 Task: Look for space in Bāri, India from 7th July, 2023 to 15th July, 2023 for 6 adults in price range Rs.15000 to Rs.20000. Place can be entire place with 3 bedrooms having 3 beds and 3 bathrooms. Property type can be house, flat, guest house. Booking option can be shelf check-in. Required host language is English.
Action: Mouse moved to (442, 88)
Screenshot: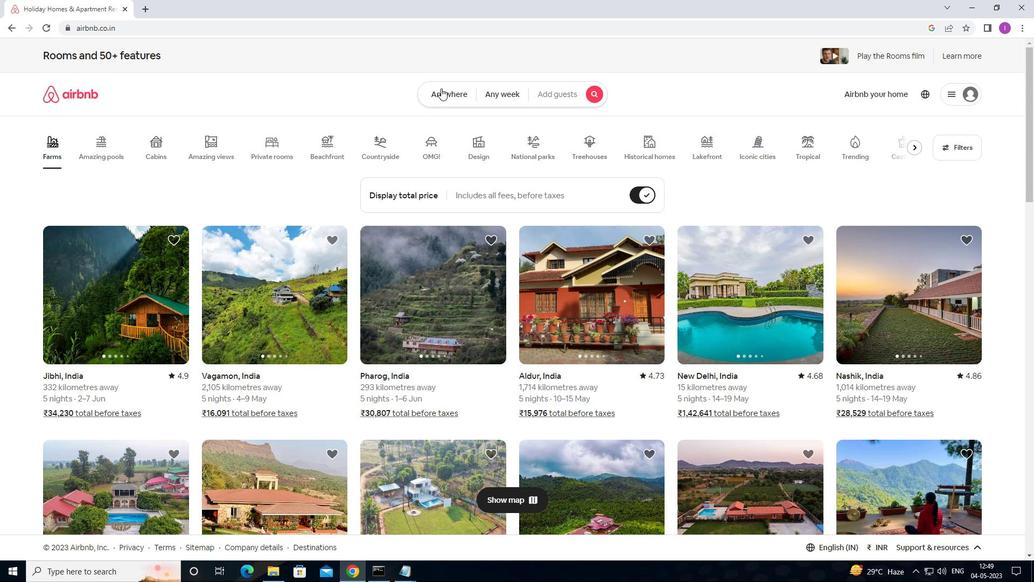 
Action: Mouse pressed left at (442, 88)
Screenshot: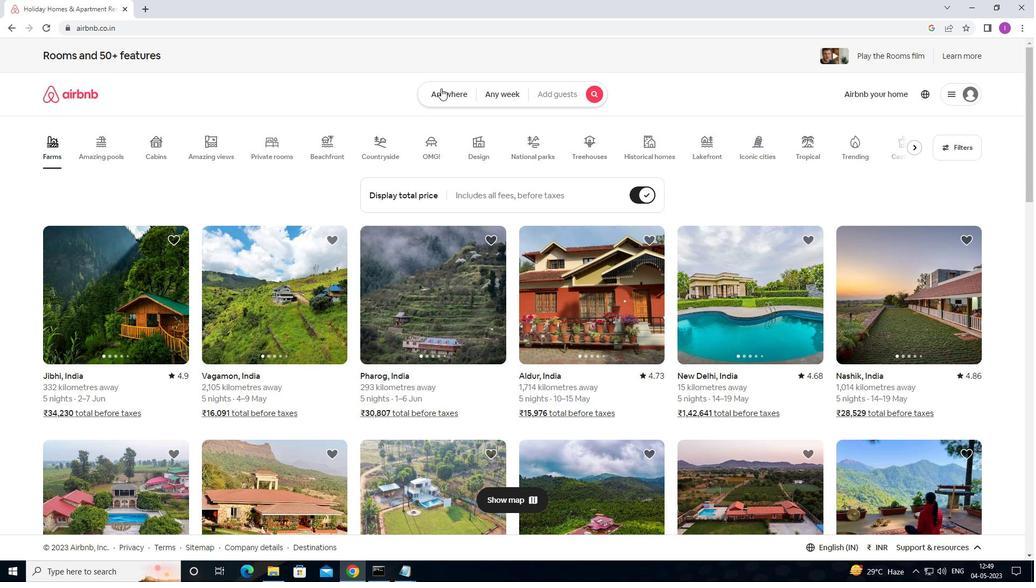 
Action: Mouse moved to (385, 137)
Screenshot: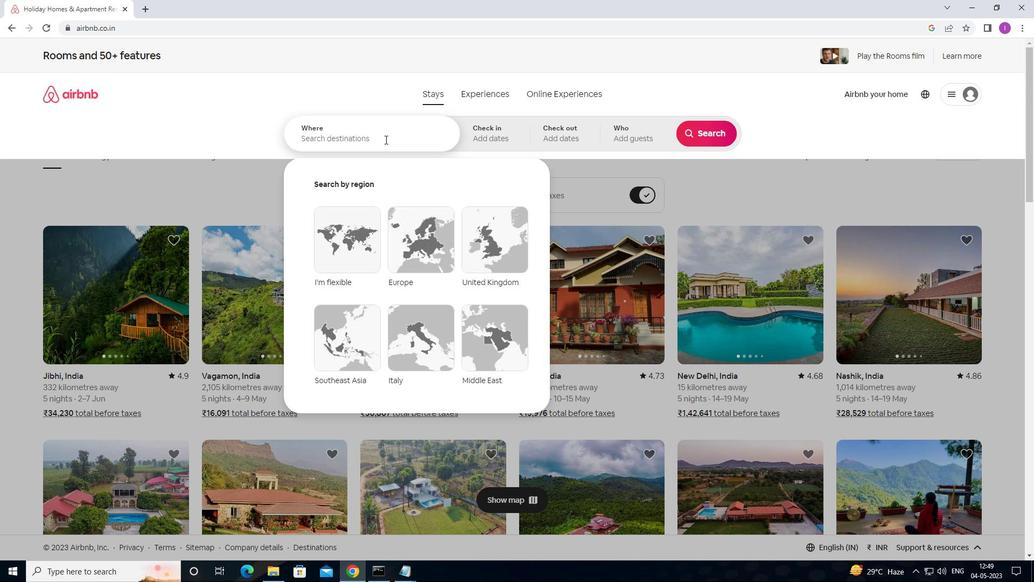 
Action: Mouse pressed left at (385, 137)
Screenshot: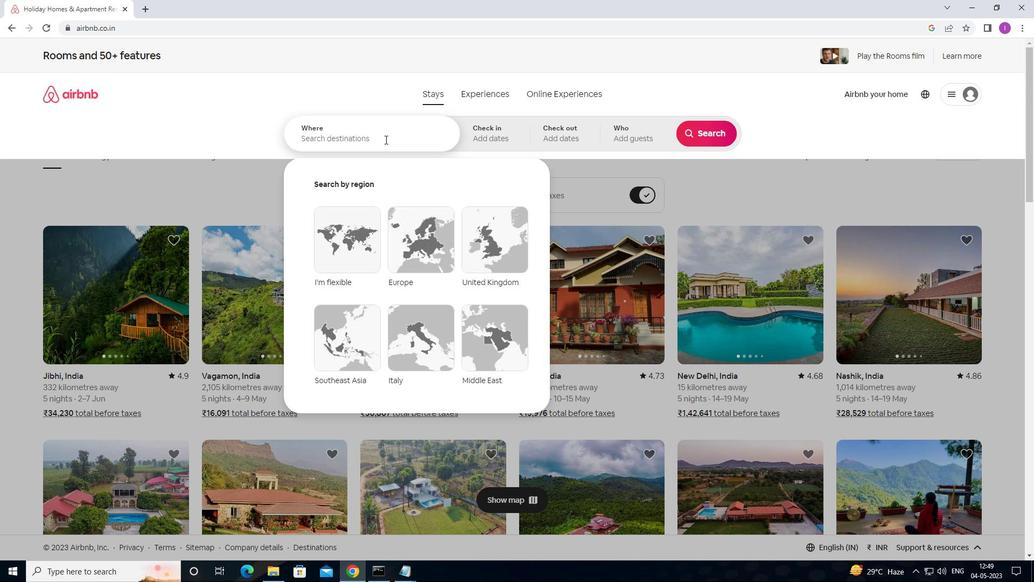 
Action: Mouse moved to (387, 137)
Screenshot: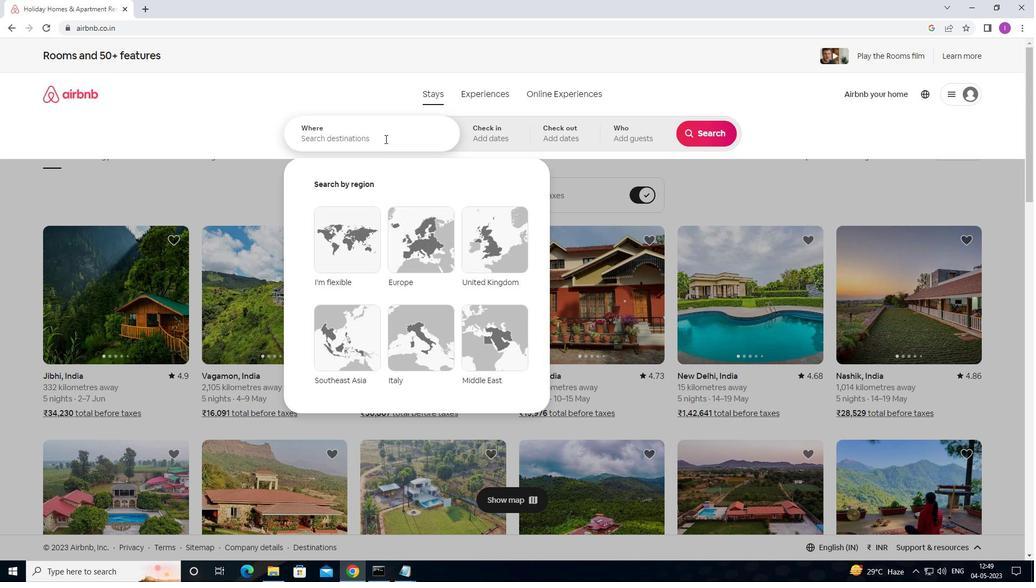 
Action: Key pressed <Key.shift>
Screenshot: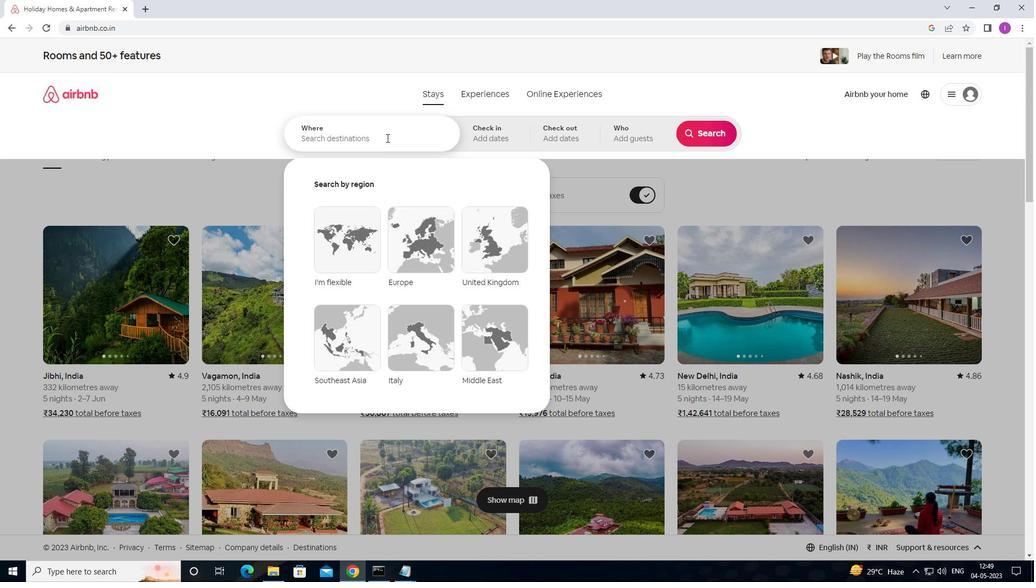 
Action: Mouse moved to (387, 137)
Screenshot: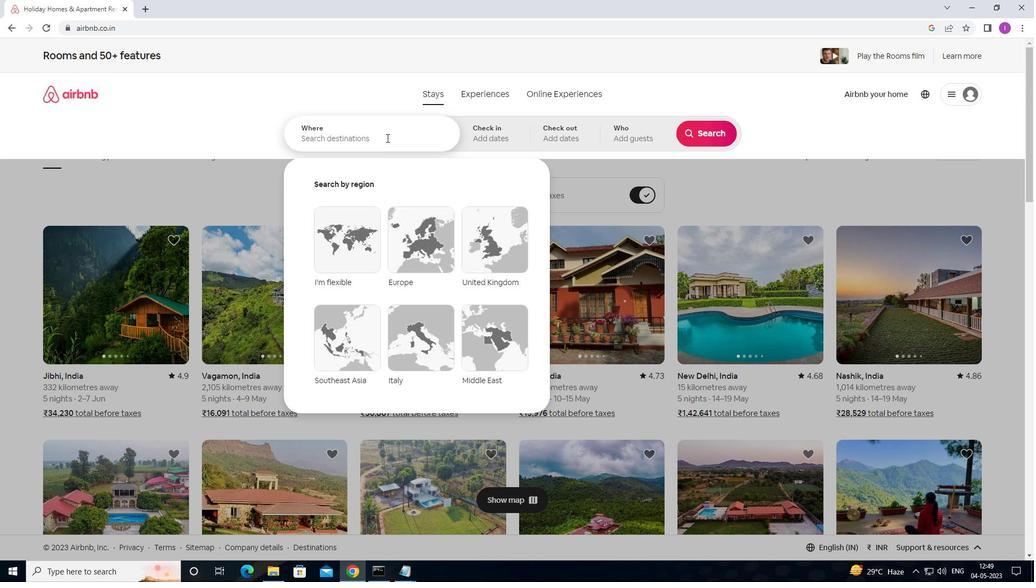 
Action: Key pressed BARI,<Key.shift>INDIA
Screenshot: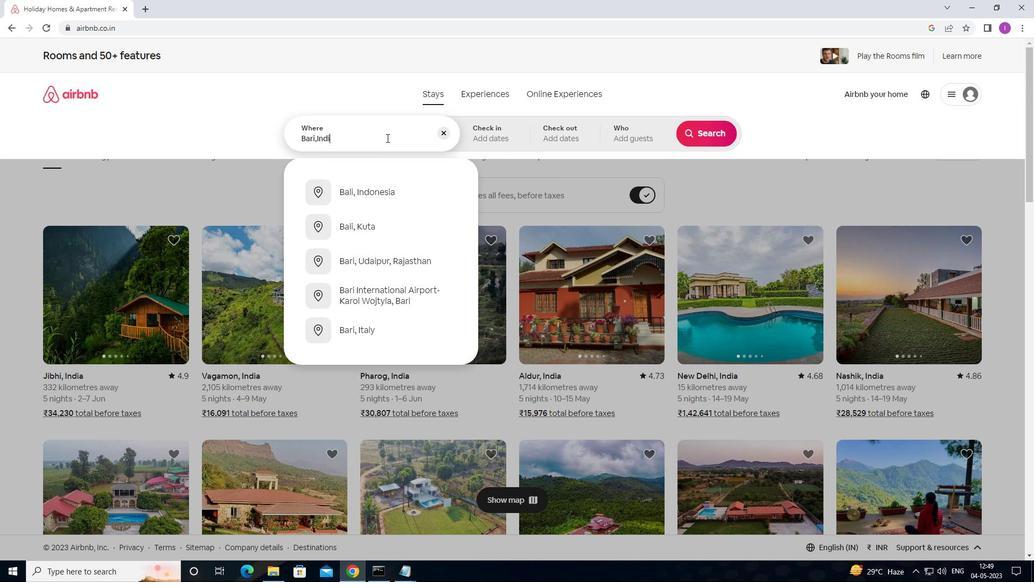 
Action: Mouse moved to (480, 128)
Screenshot: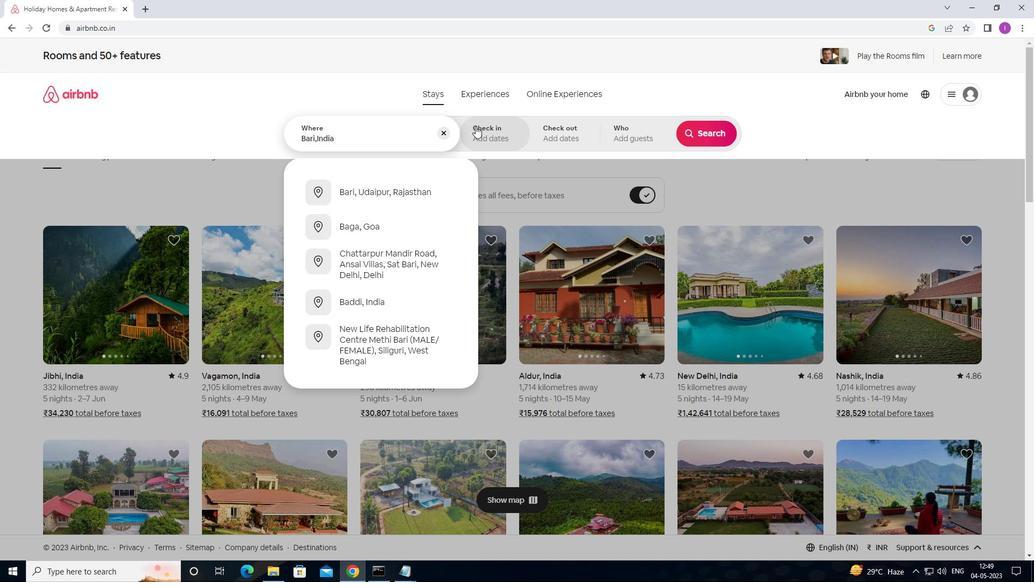 
Action: Mouse pressed left at (480, 128)
Screenshot: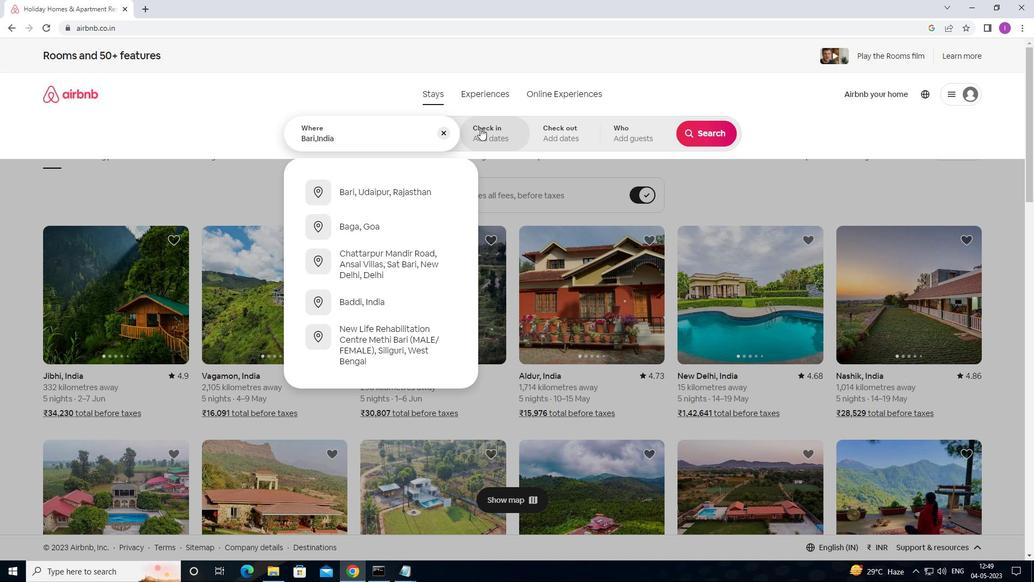 
Action: Mouse moved to (701, 217)
Screenshot: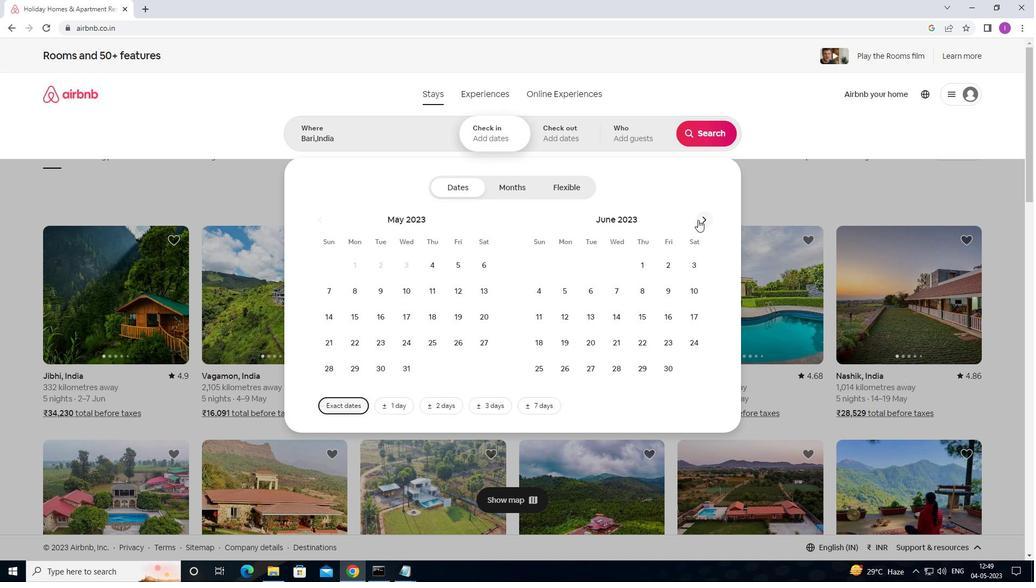 
Action: Mouse pressed left at (701, 217)
Screenshot: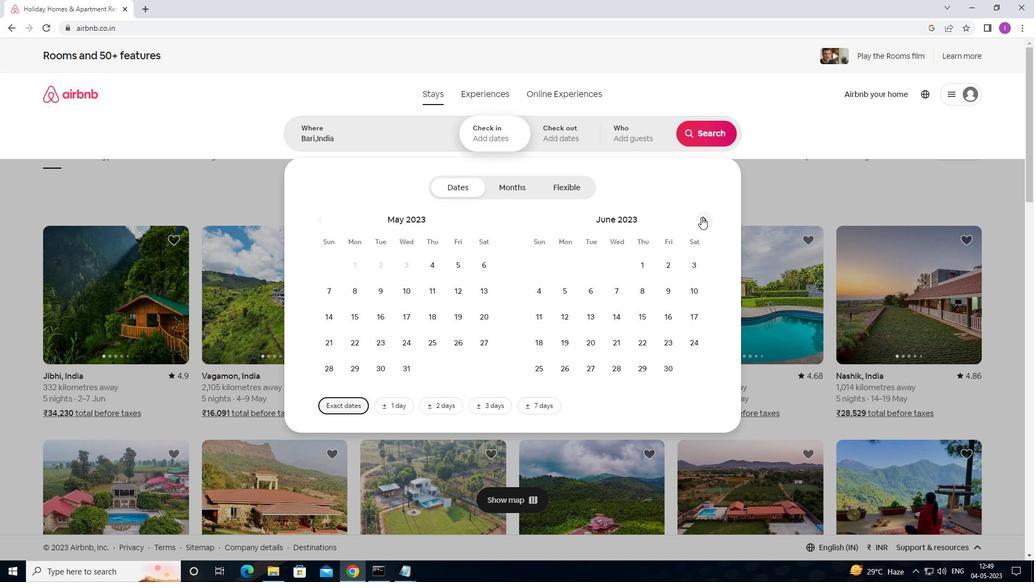 
Action: Mouse moved to (544, 288)
Screenshot: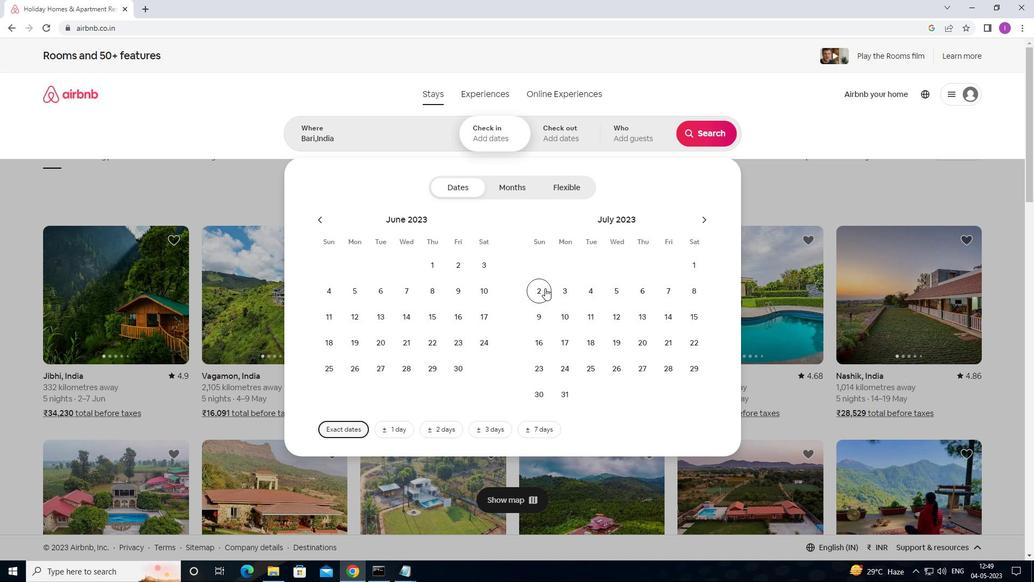 
Action: Mouse pressed left at (544, 288)
Screenshot: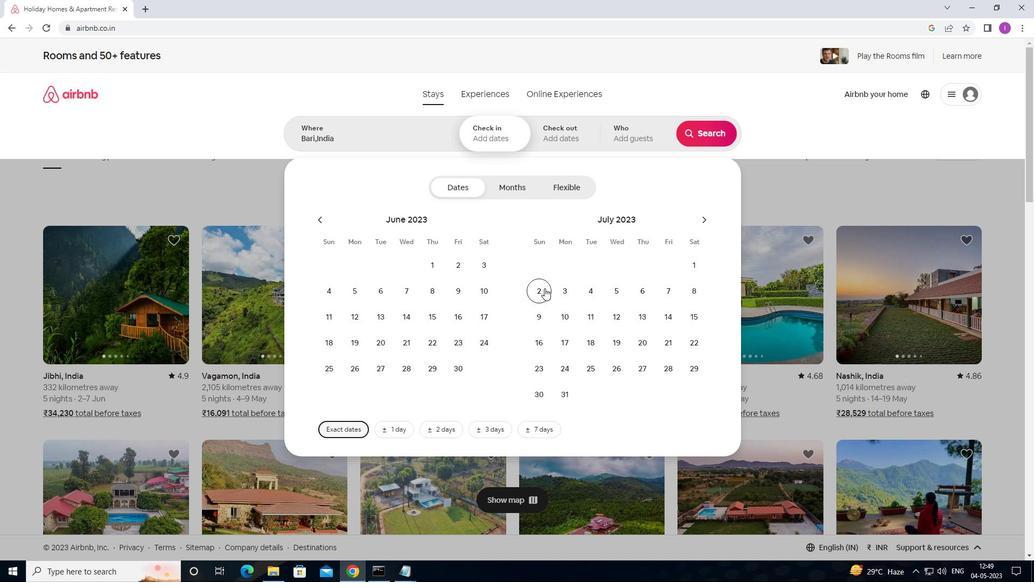 
Action: Mouse moved to (685, 316)
Screenshot: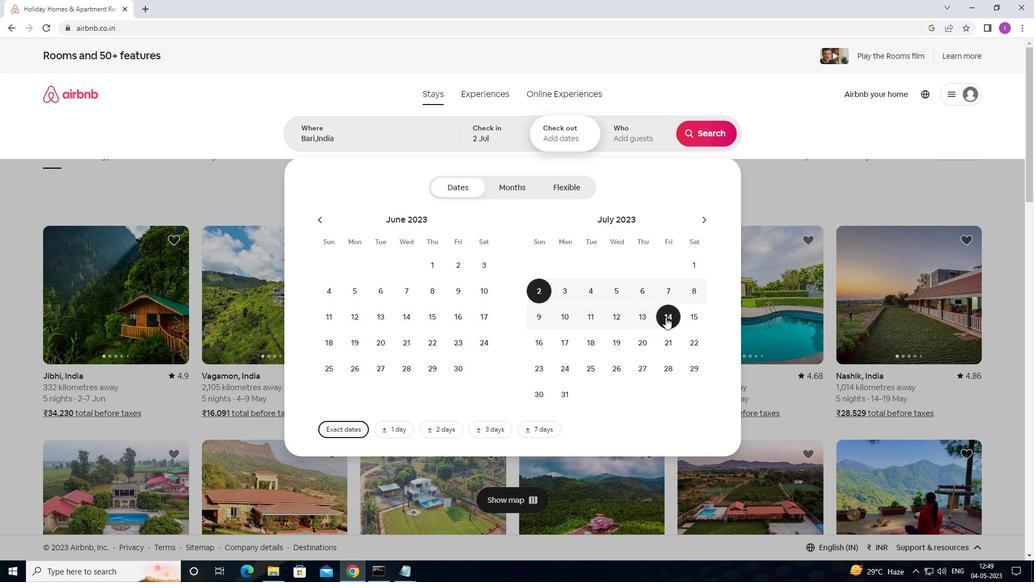 
Action: Mouse pressed left at (685, 316)
Screenshot: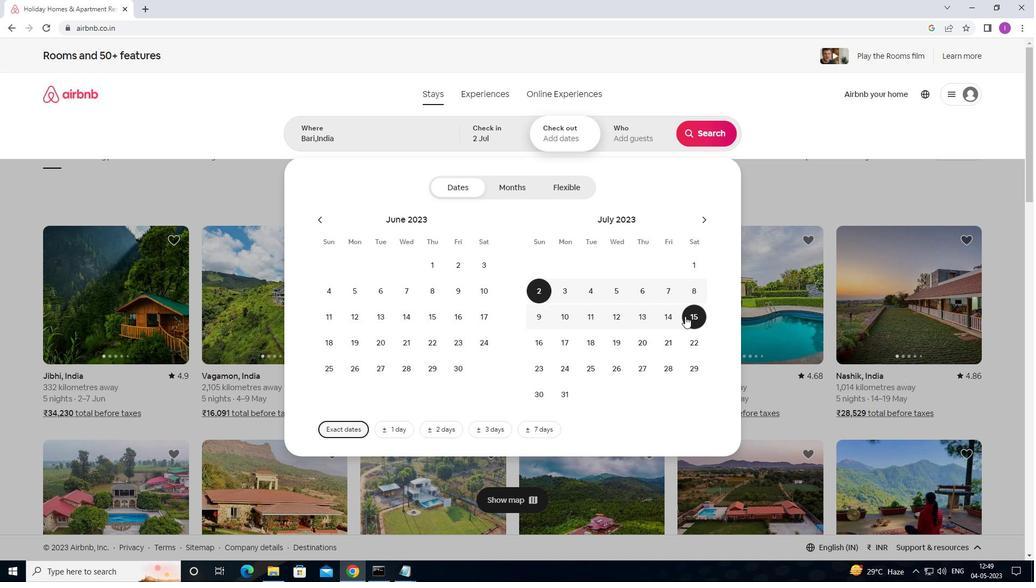 
Action: Mouse moved to (655, 142)
Screenshot: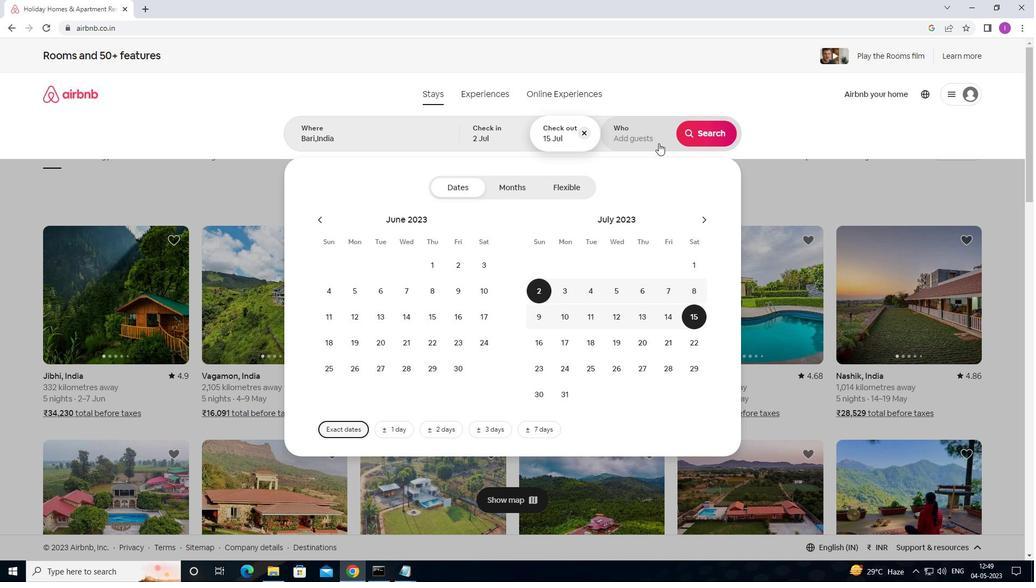 
Action: Mouse pressed left at (655, 142)
Screenshot: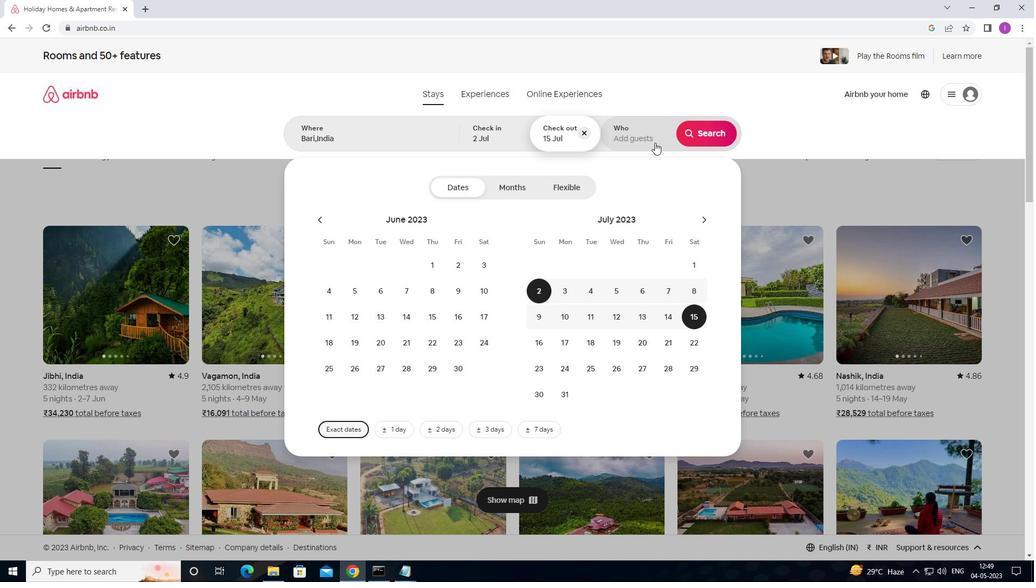 
Action: Mouse moved to (708, 193)
Screenshot: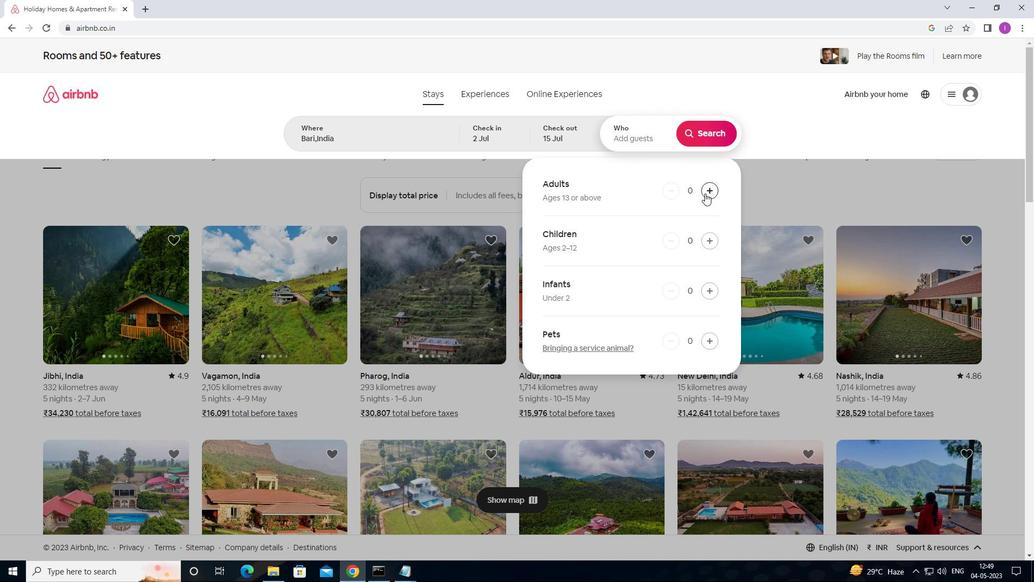 
Action: Mouse pressed left at (708, 193)
Screenshot: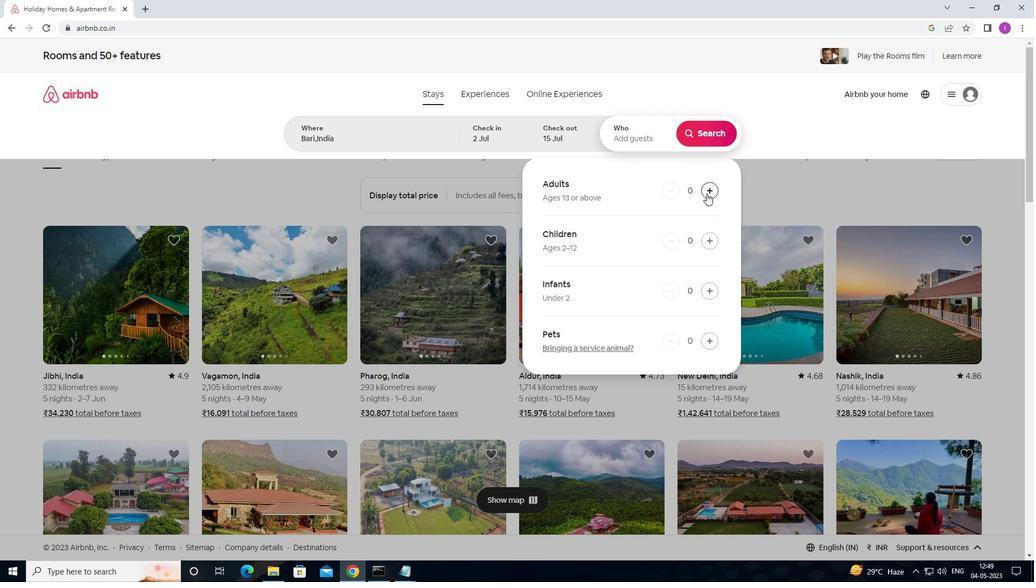 
Action: Mouse pressed left at (708, 193)
Screenshot: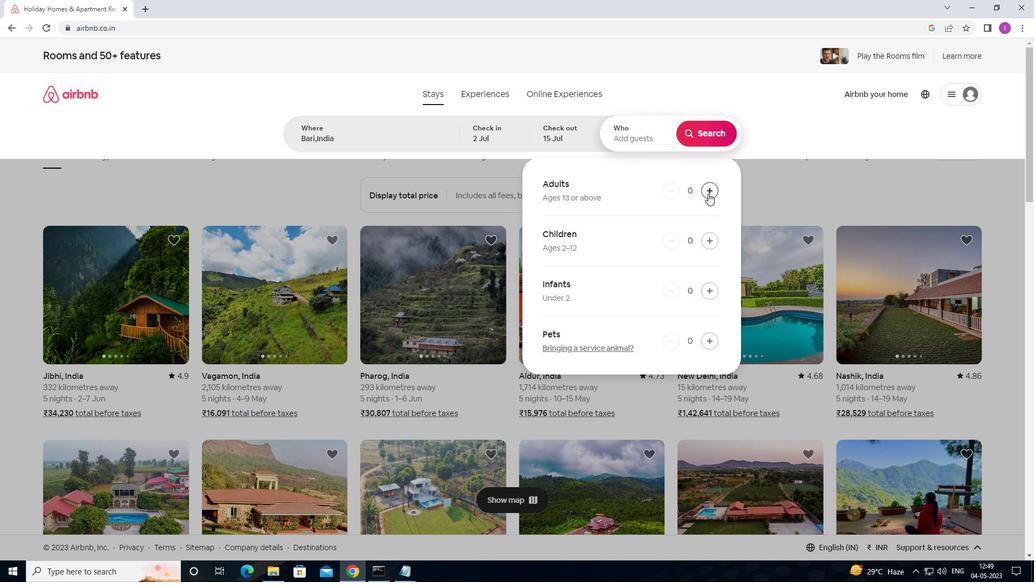 
Action: Mouse pressed left at (708, 193)
Screenshot: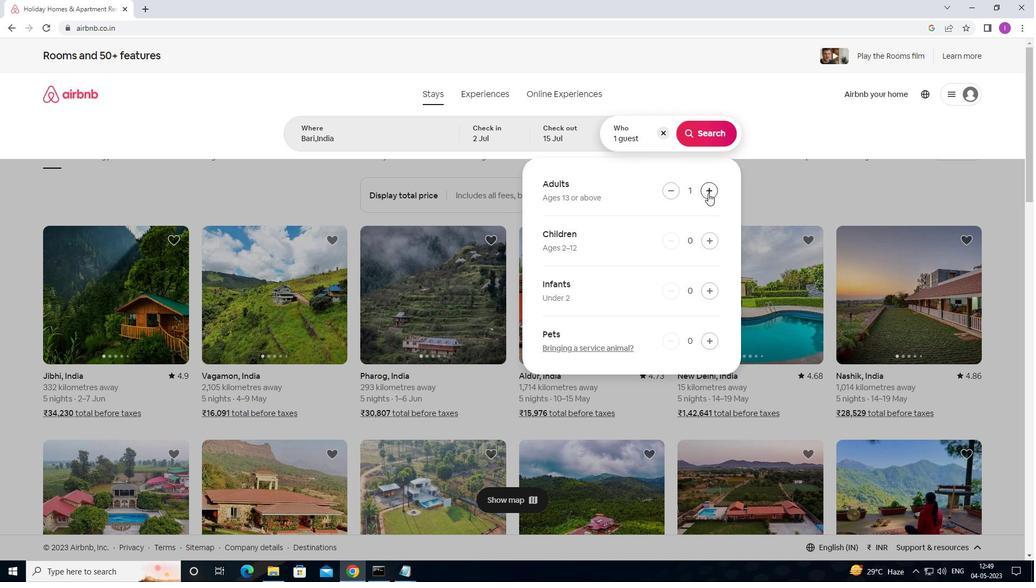 
Action: Mouse moved to (709, 193)
Screenshot: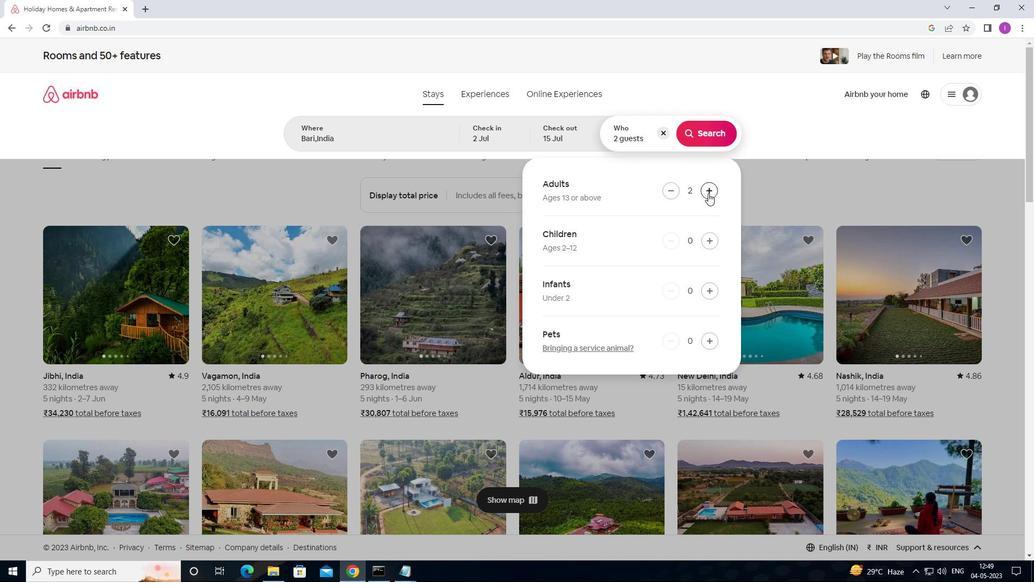 
Action: Mouse pressed left at (709, 193)
Screenshot: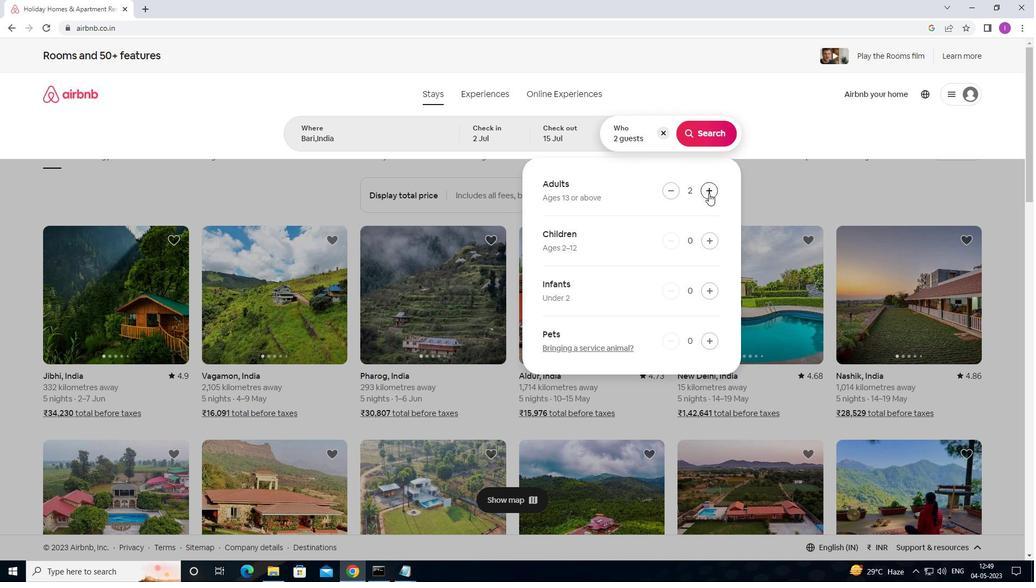 
Action: Mouse moved to (710, 192)
Screenshot: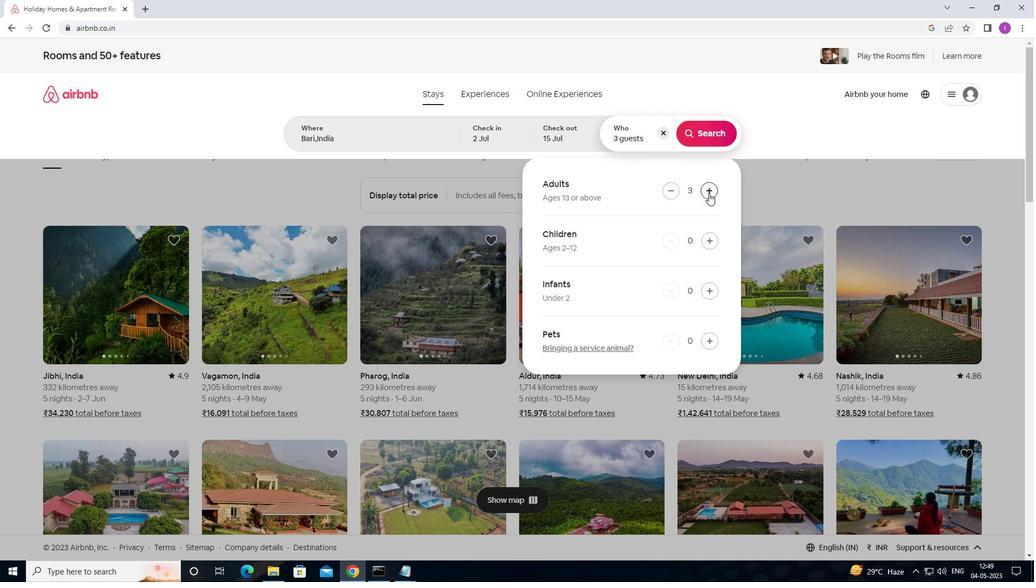 
Action: Mouse pressed left at (710, 192)
Screenshot: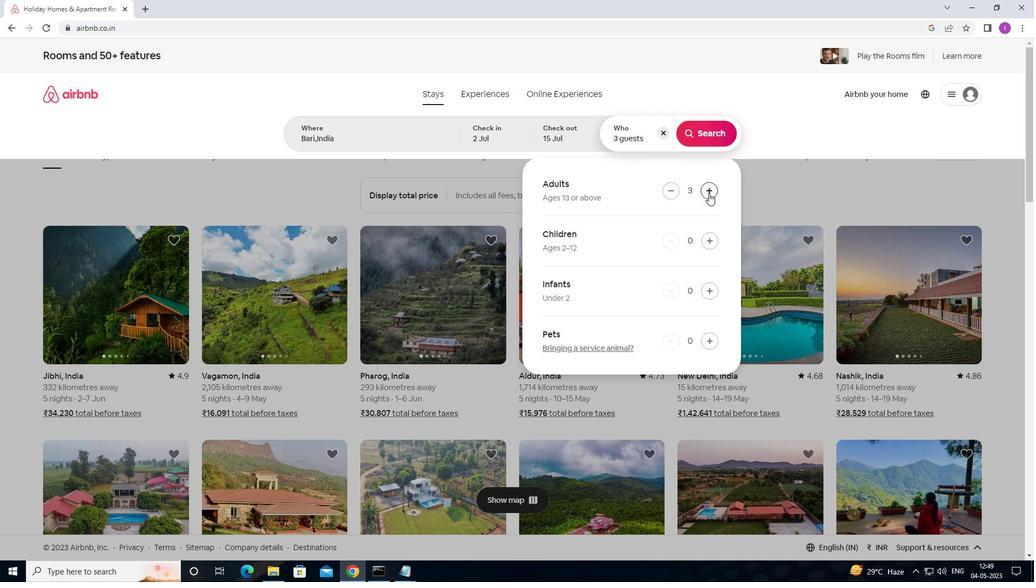 
Action: Mouse moved to (711, 191)
Screenshot: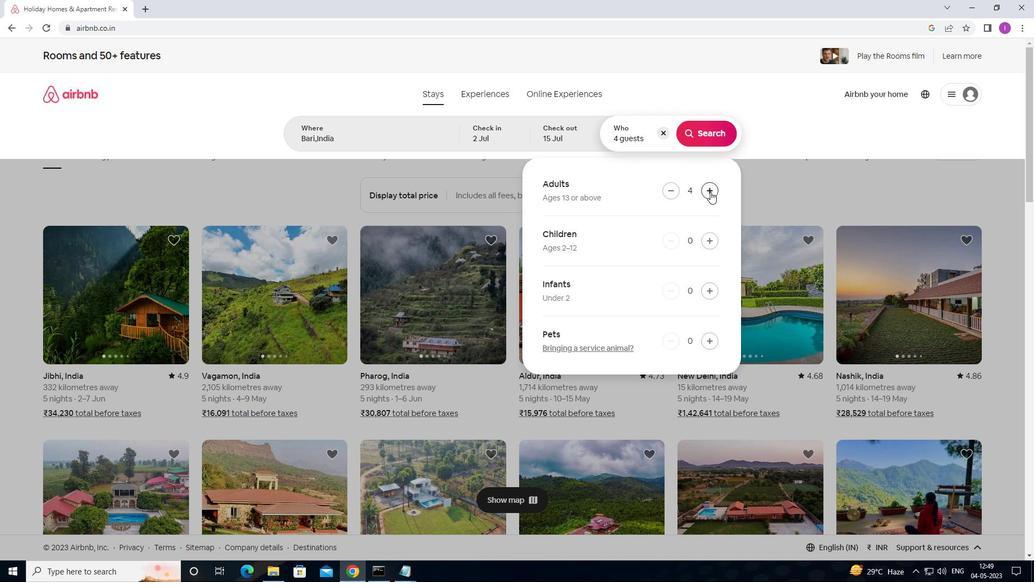 
Action: Mouse pressed left at (711, 191)
Screenshot: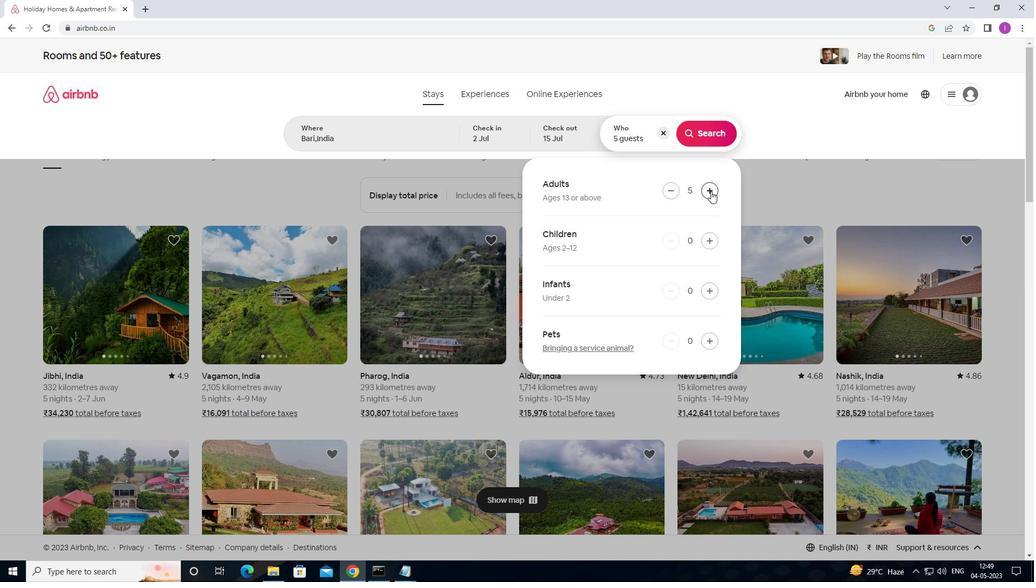 
Action: Mouse moved to (716, 142)
Screenshot: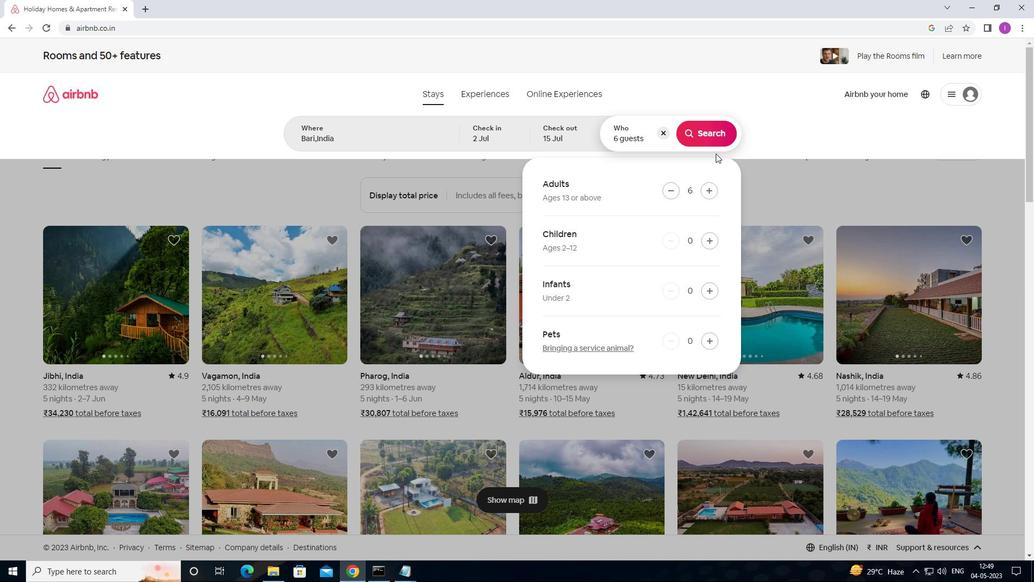 
Action: Mouse pressed left at (716, 142)
Screenshot: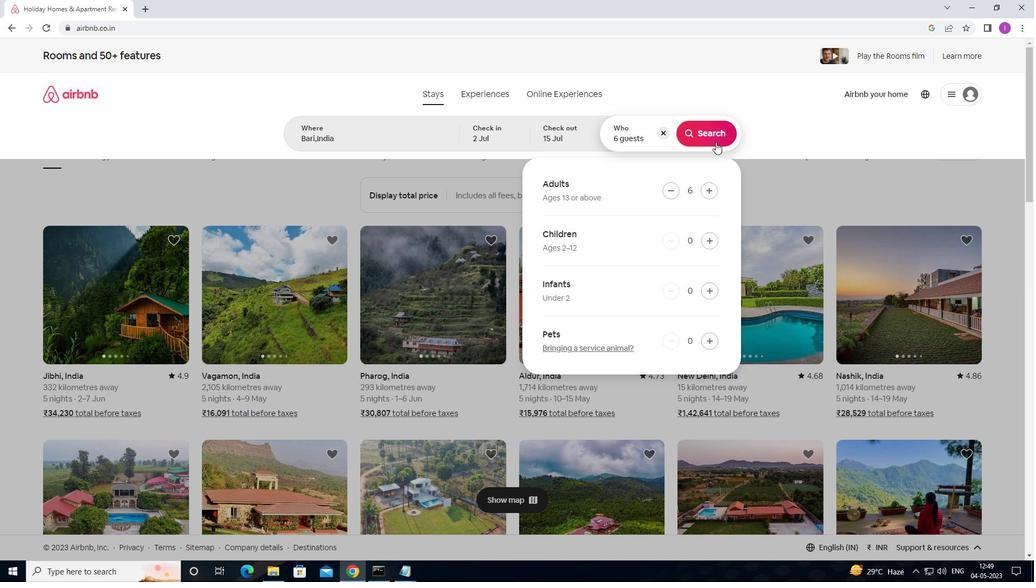
Action: Mouse moved to (980, 100)
Screenshot: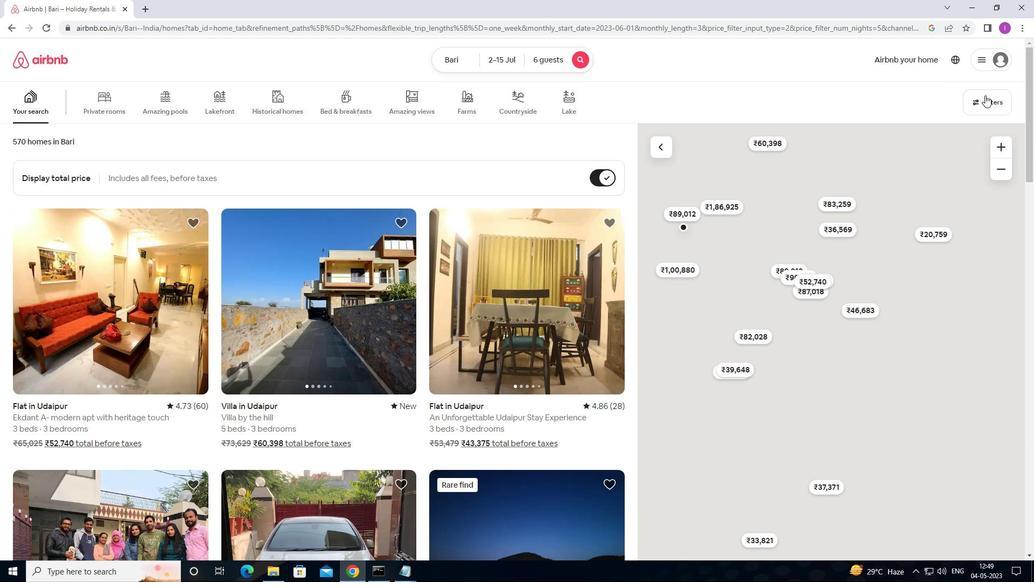 
Action: Mouse pressed left at (980, 100)
Screenshot: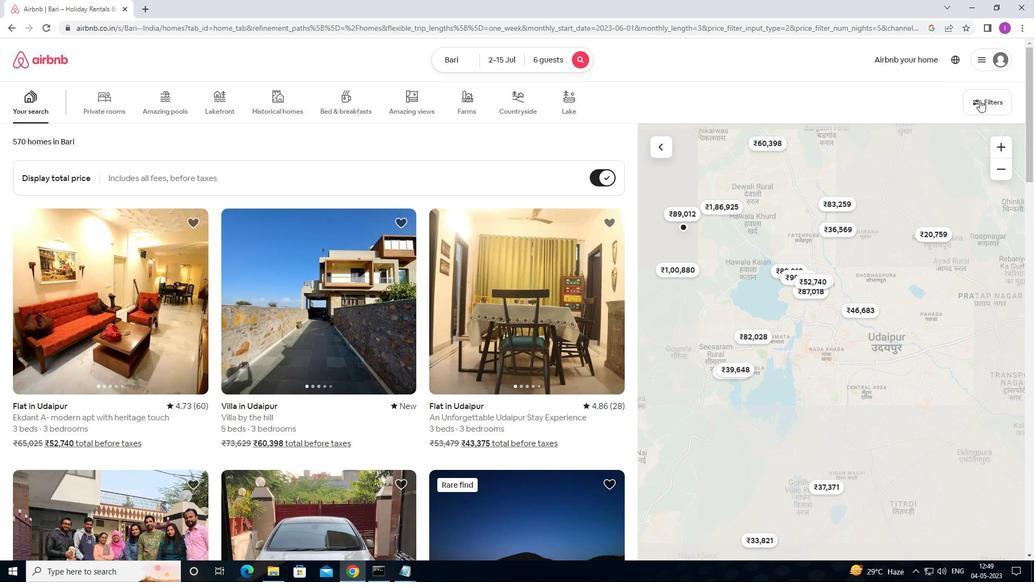 
Action: Mouse moved to (391, 235)
Screenshot: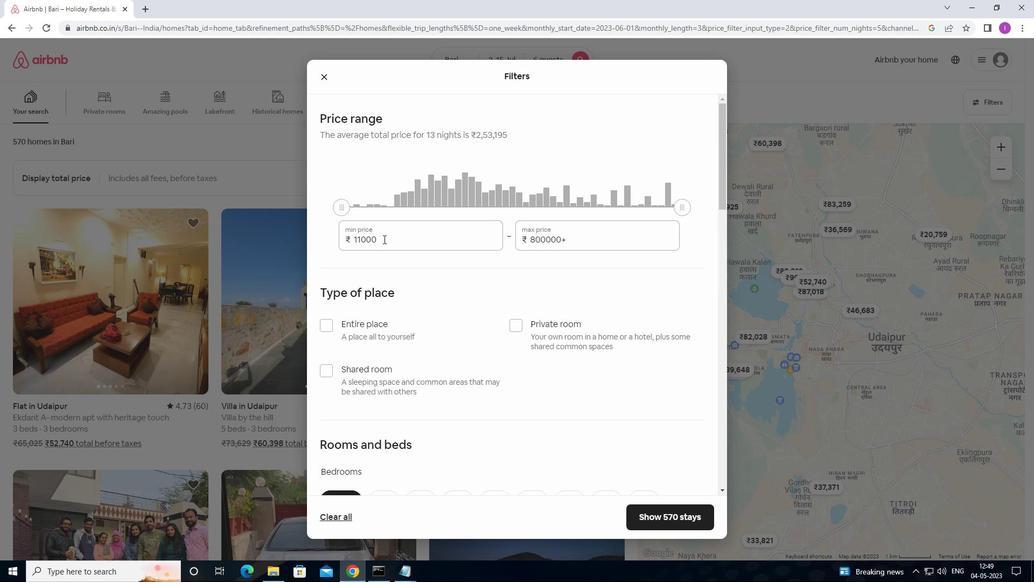 
Action: Mouse pressed left at (391, 235)
Screenshot: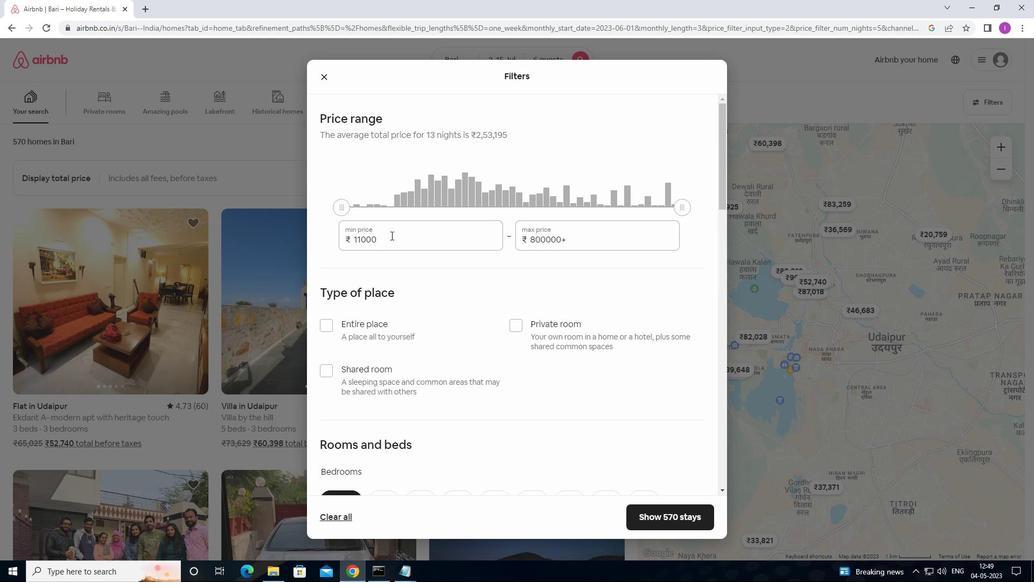 
Action: Mouse moved to (333, 238)
Screenshot: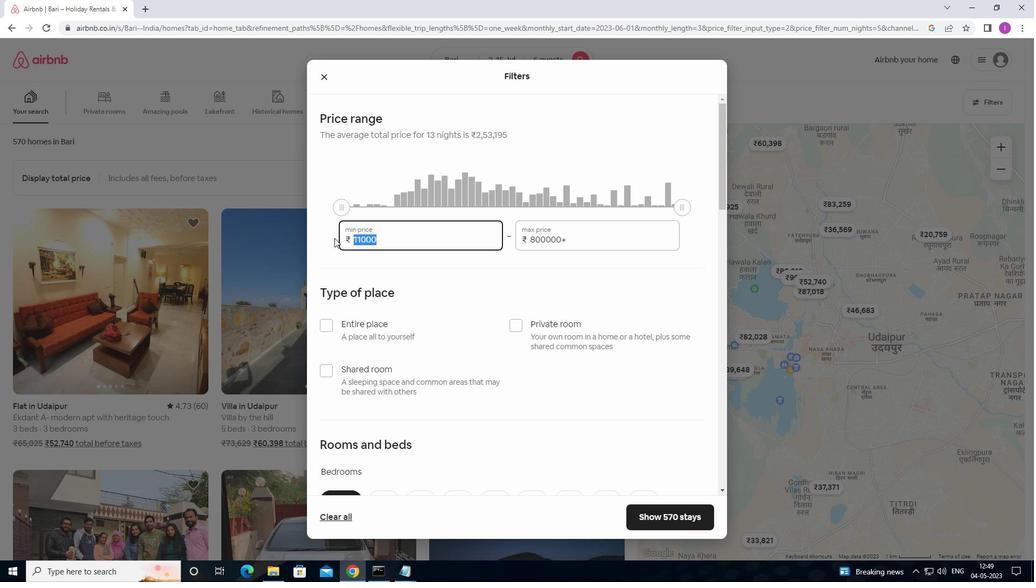 
Action: Key pressed 1
Screenshot: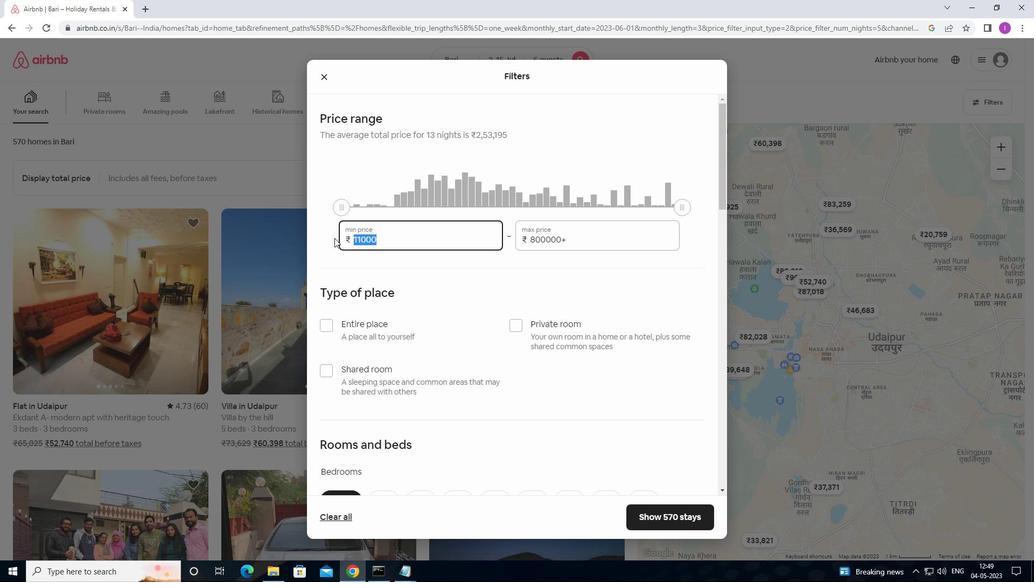 
Action: Mouse moved to (325, 246)
Screenshot: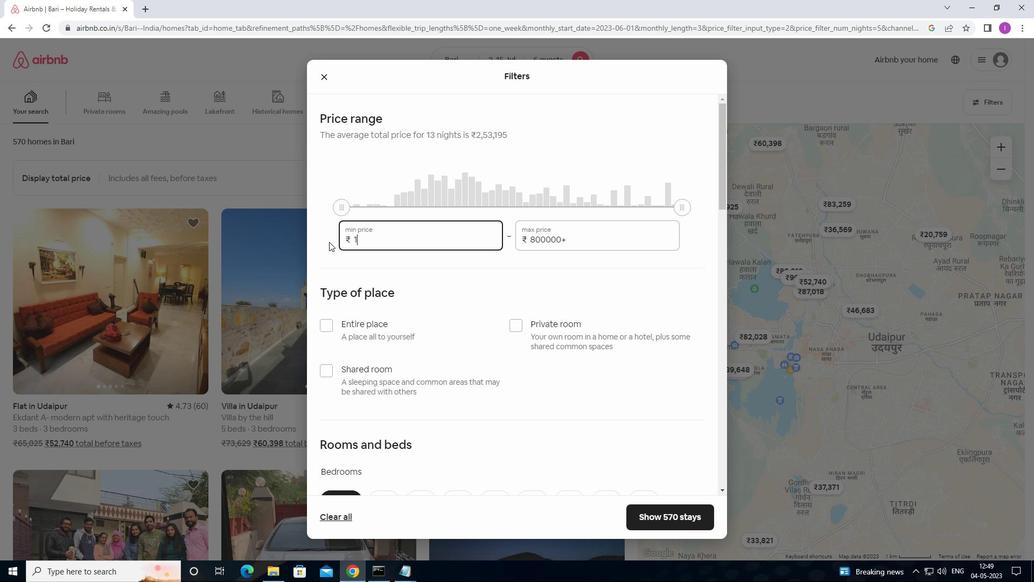 
Action: Key pressed 5
Screenshot: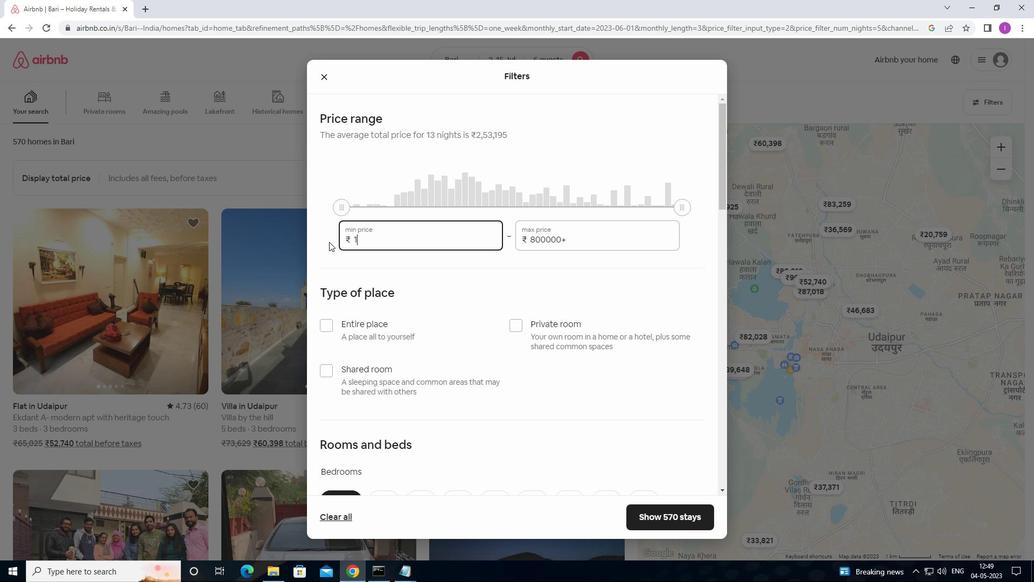 
Action: Mouse moved to (322, 250)
Screenshot: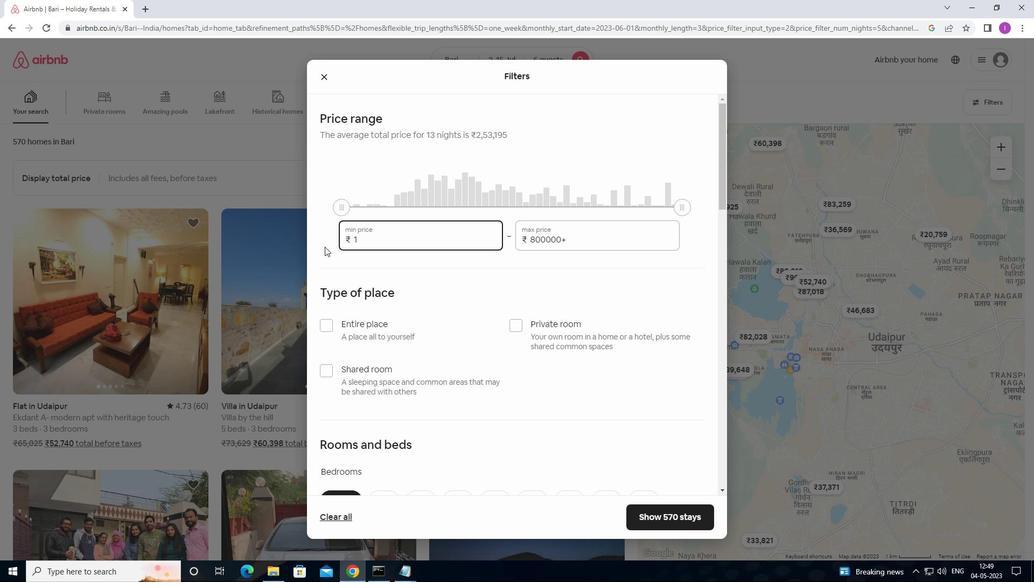 
Action: Key pressed 9<Key.backspace>
Screenshot: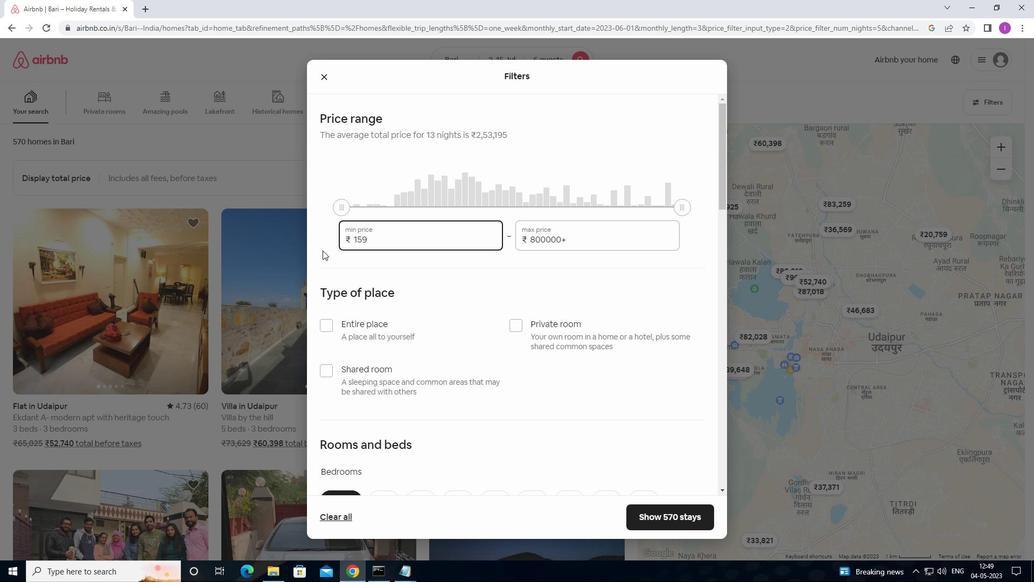 
Action: Mouse moved to (322, 251)
Screenshot: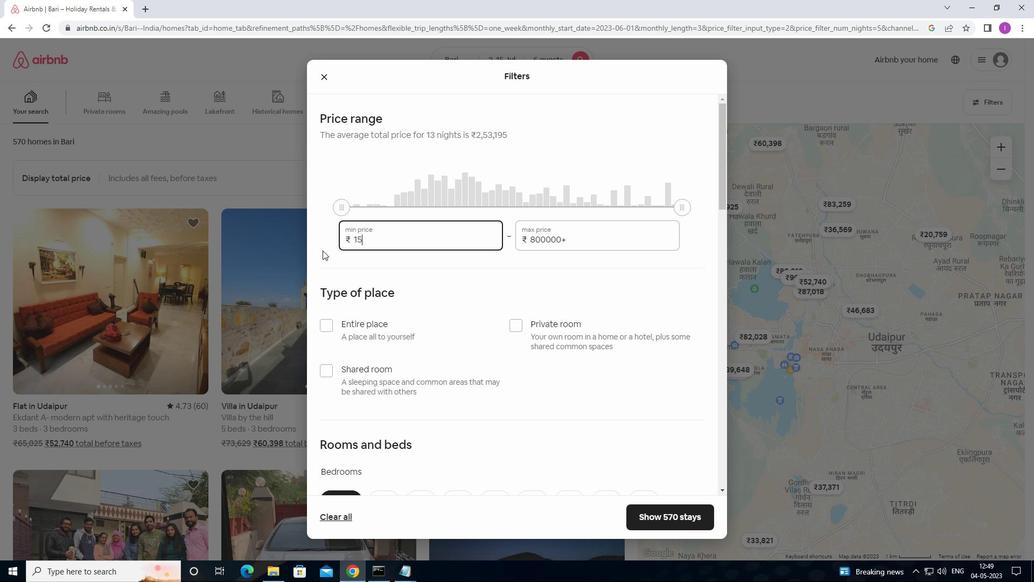 
Action: Key pressed 000
Screenshot: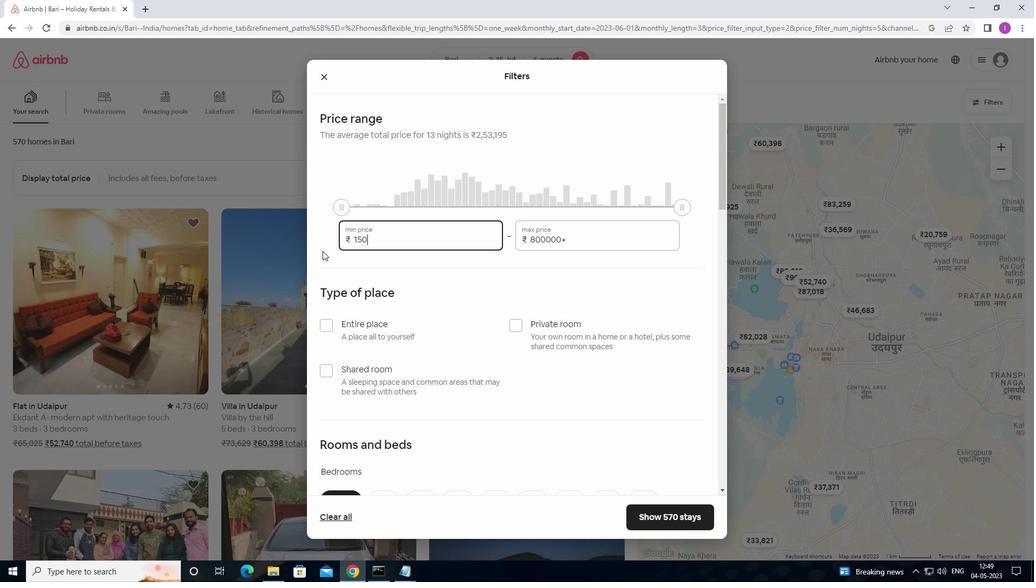 
Action: Mouse moved to (572, 238)
Screenshot: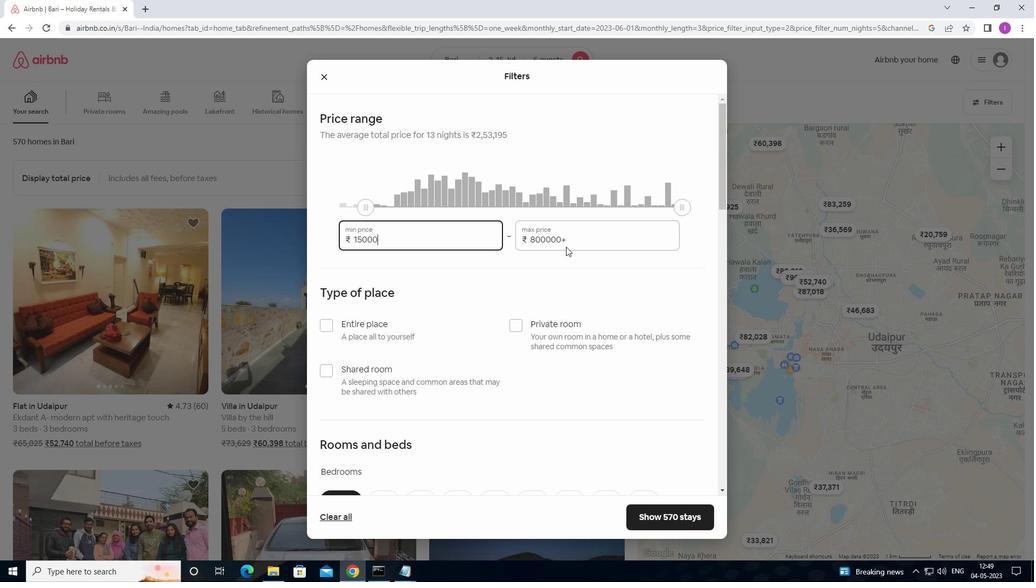 
Action: Mouse pressed left at (572, 238)
Screenshot: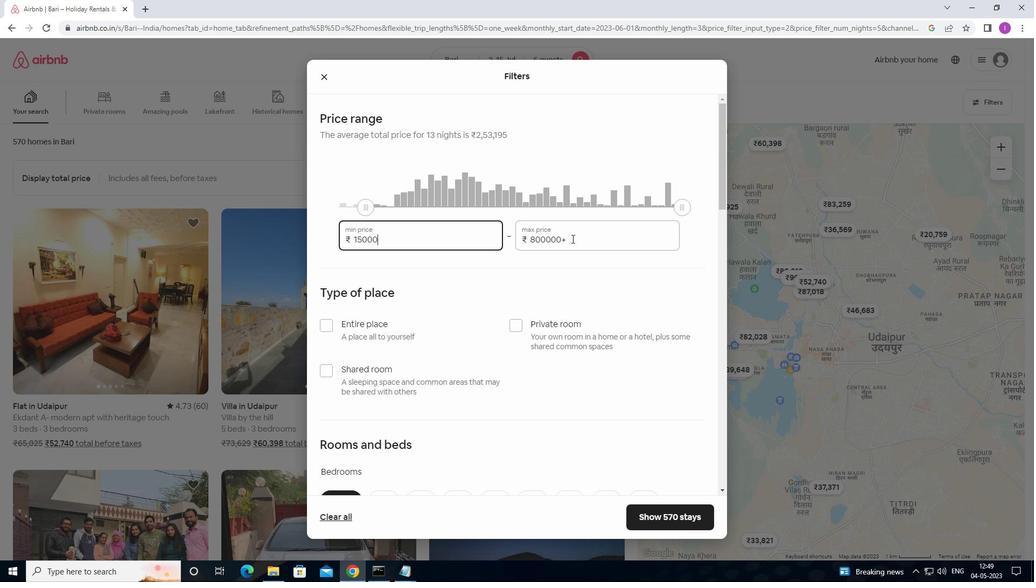 
Action: Mouse moved to (496, 251)
Screenshot: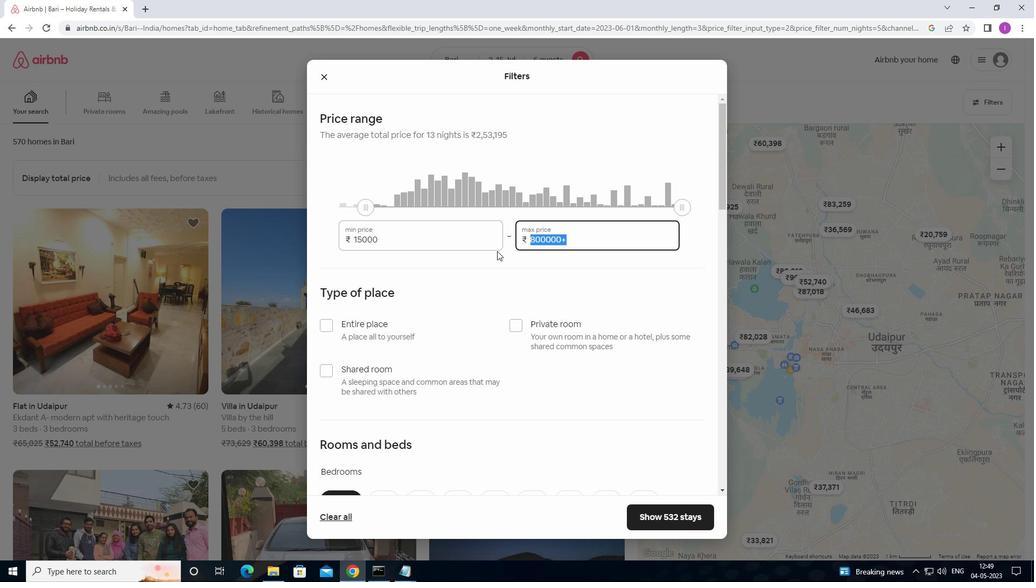 
Action: Key pressed 2000
Screenshot: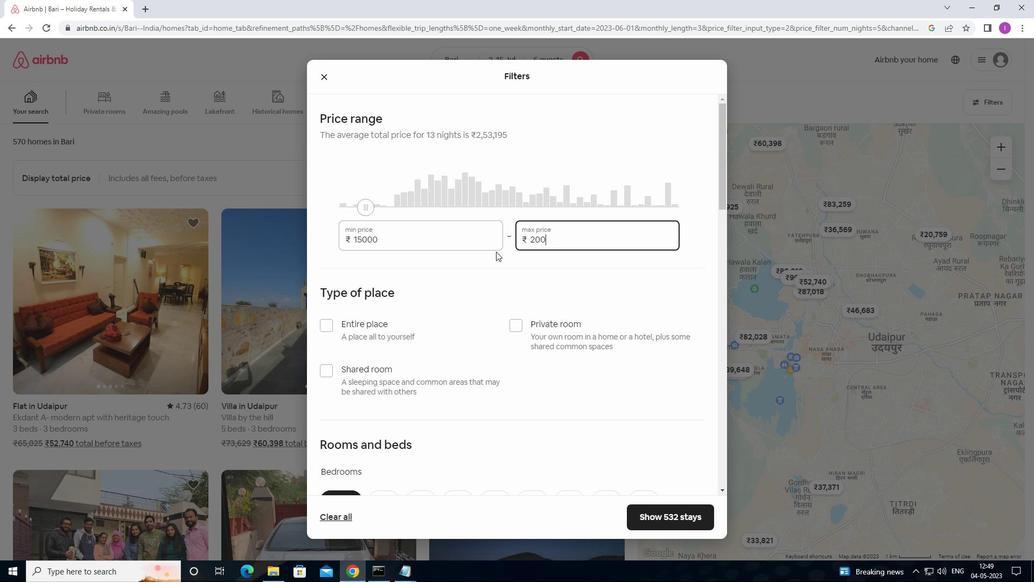
Action: Mouse moved to (497, 251)
Screenshot: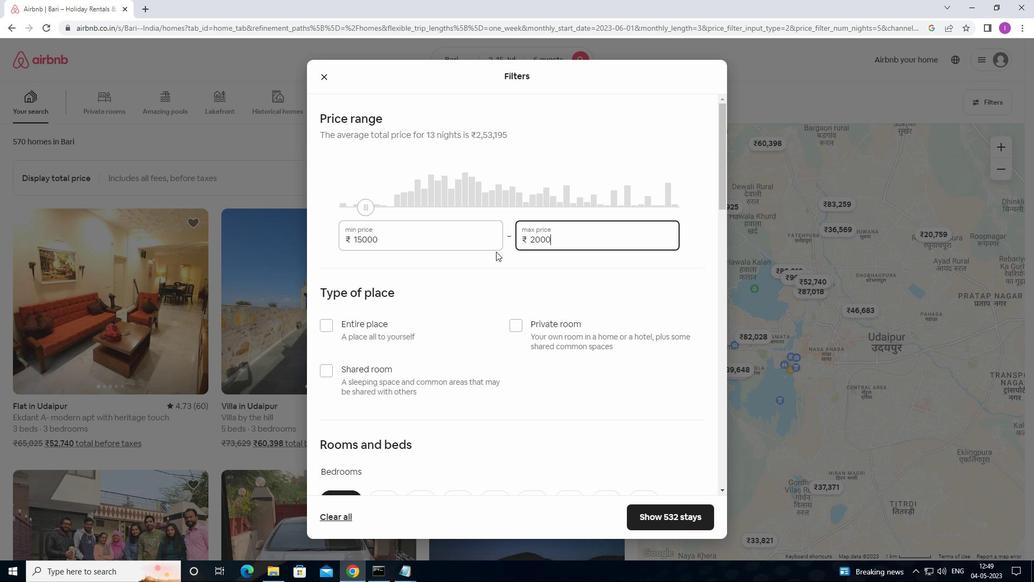 
Action: Key pressed 0
Screenshot: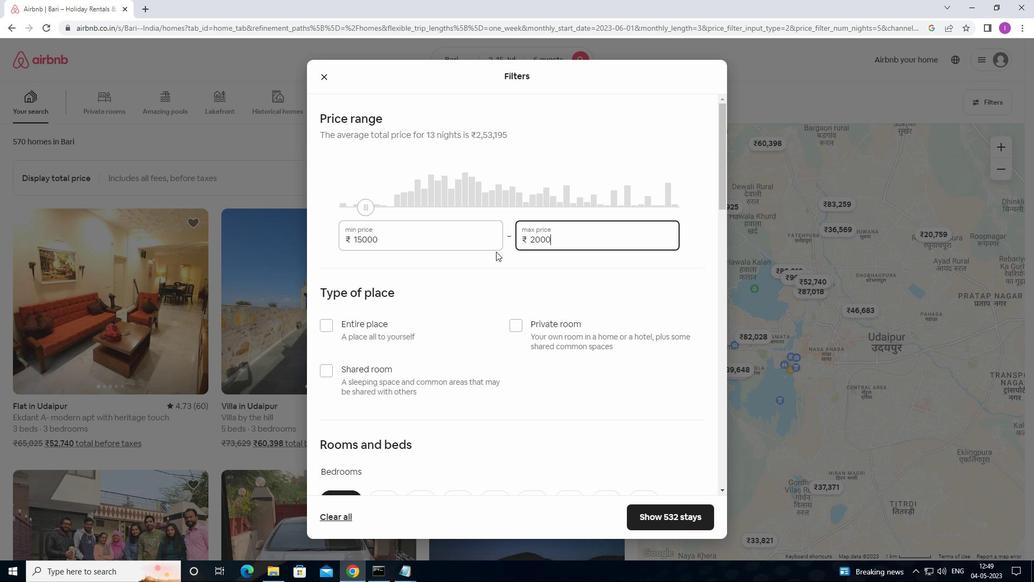 
Action: Mouse moved to (327, 325)
Screenshot: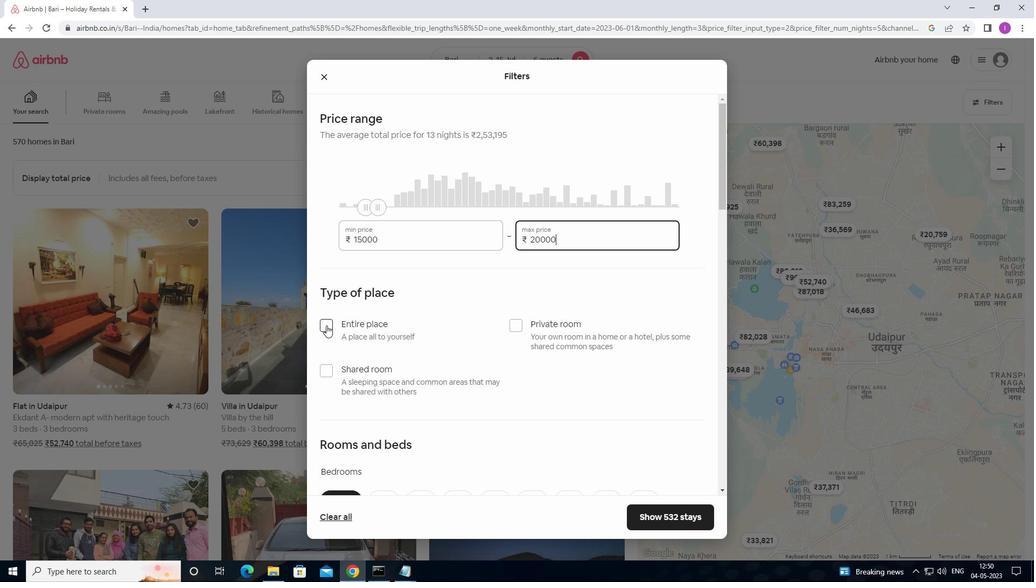 
Action: Mouse pressed left at (327, 325)
Screenshot: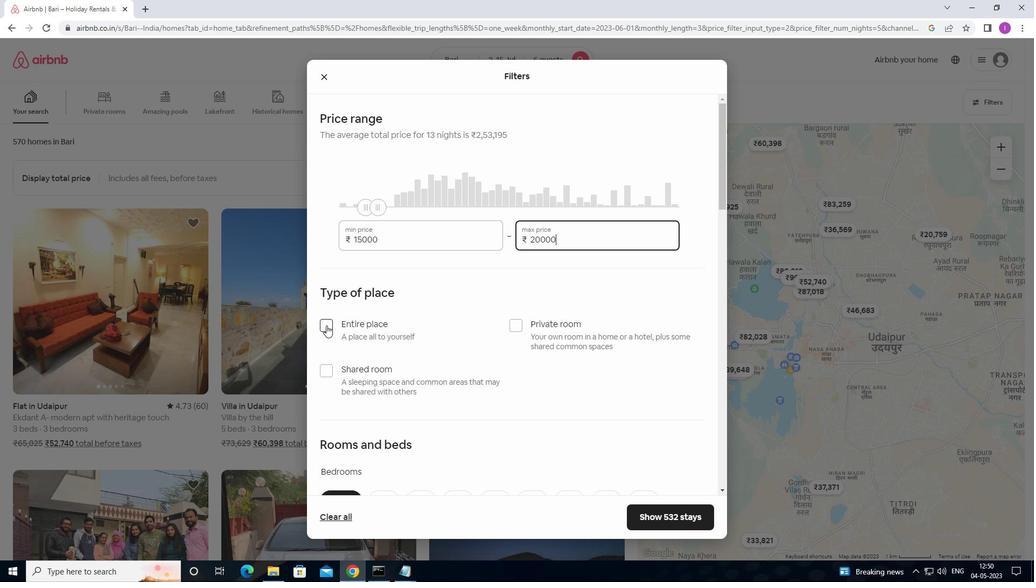 
Action: Mouse moved to (355, 376)
Screenshot: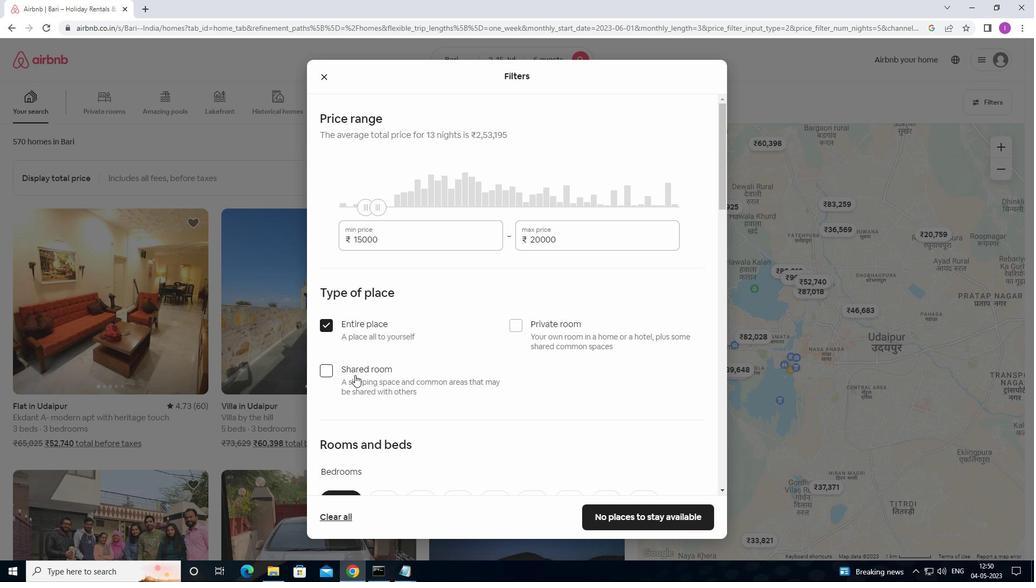 
Action: Mouse scrolled (355, 375) with delta (0, 0)
Screenshot: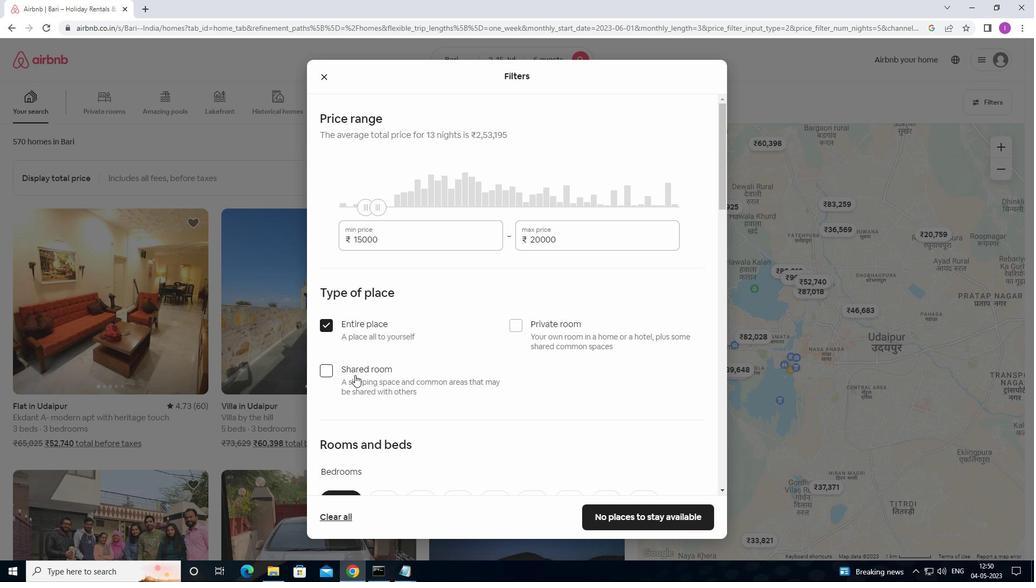 
Action: Mouse moved to (354, 380)
Screenshot: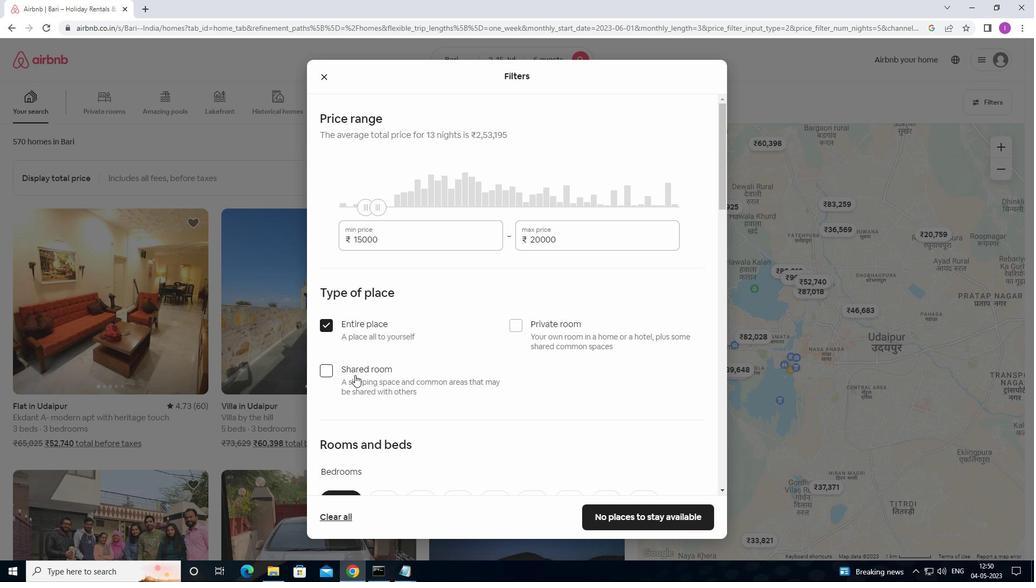 
Action: Mouse scrolled (354, 379) with delta (0, 0)
Screenshot: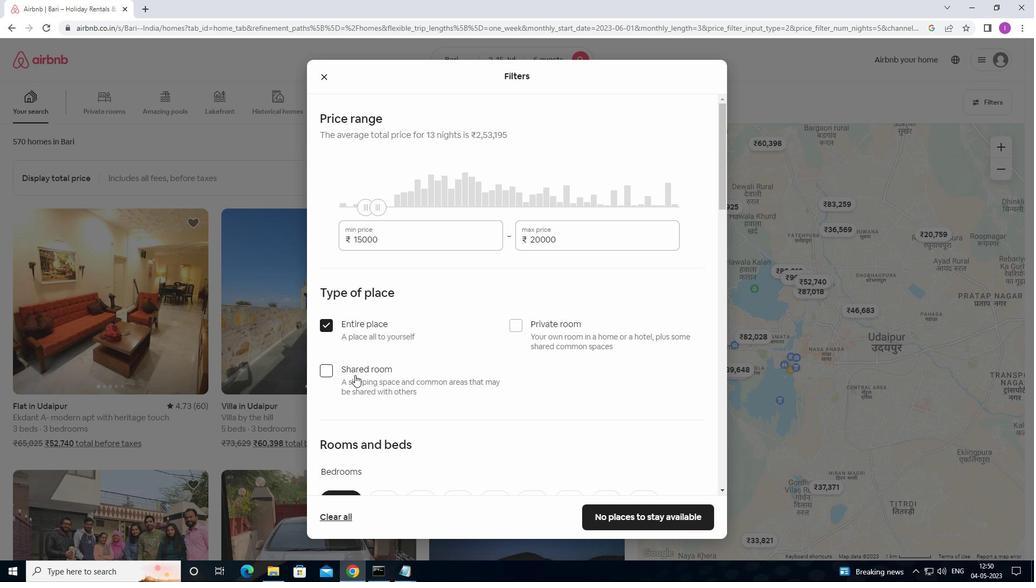 
Action: Mouse moved to (354, 381)
Screenshot: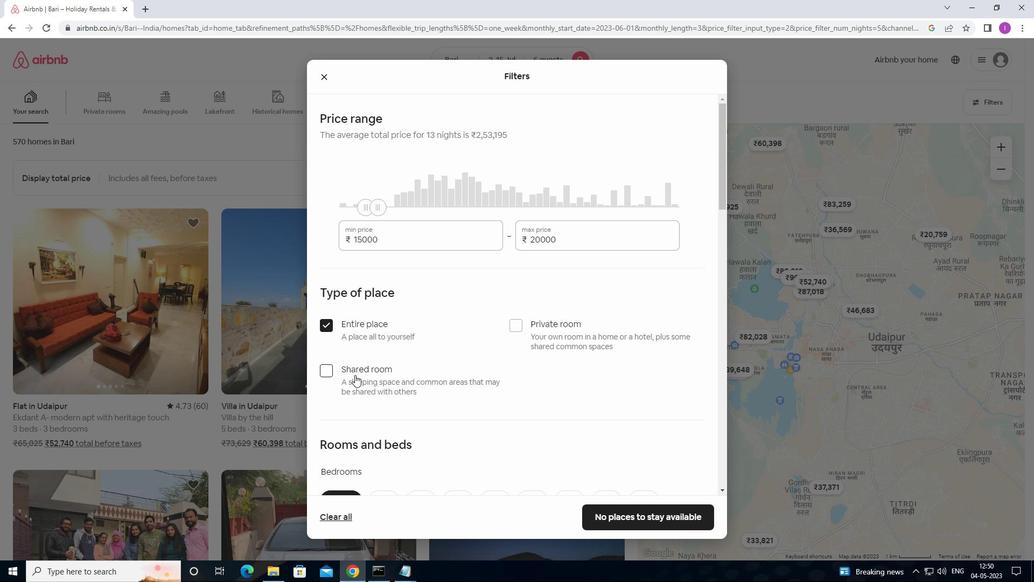 
Action: Mouse scrolled (354, 380) with delta (0, 0)
Screenshot: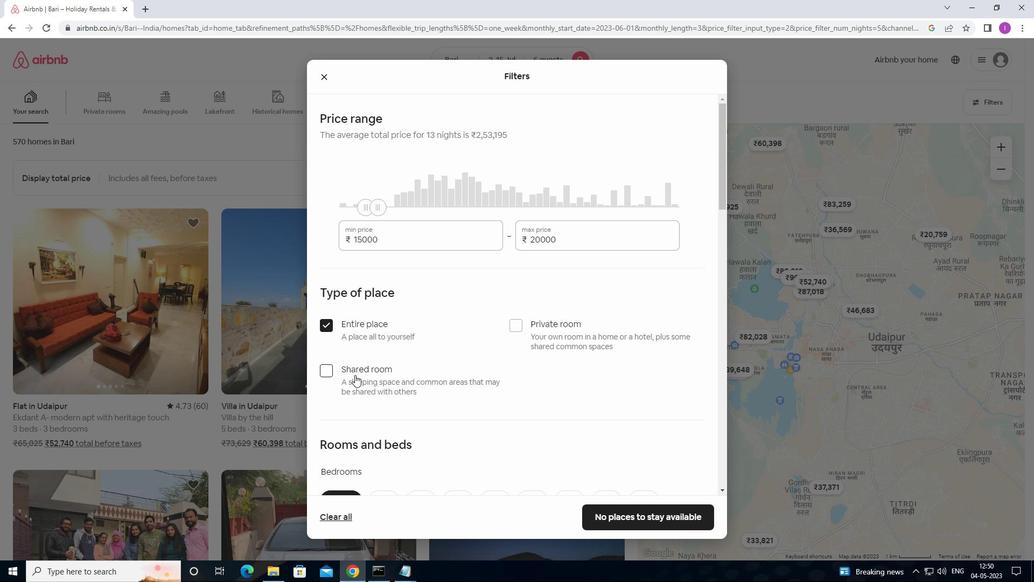 
Action: Mouse moved to (452, 336)
Screenshot: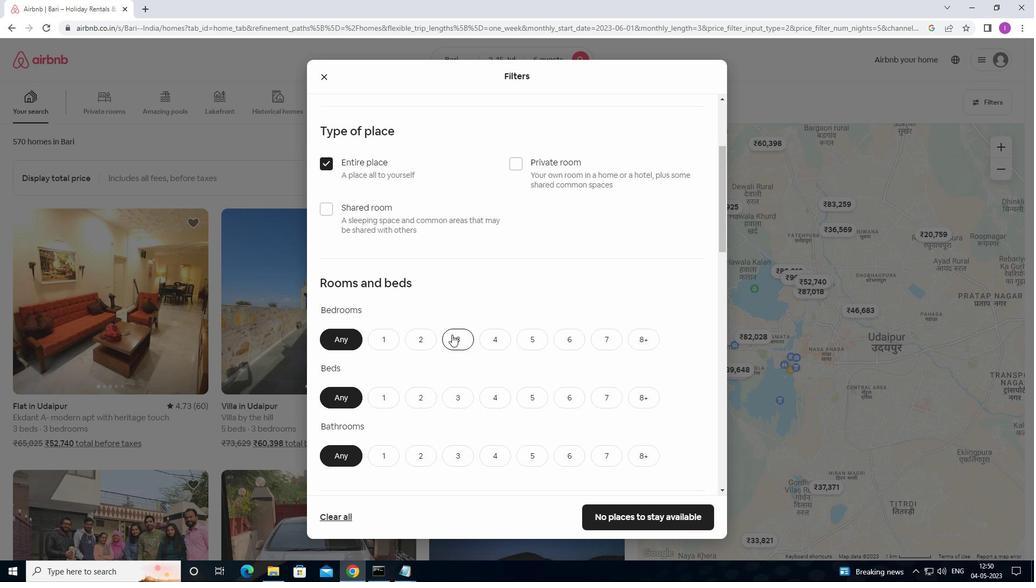 
Action: Mouse pressed left at (452, 336)
Screenshot: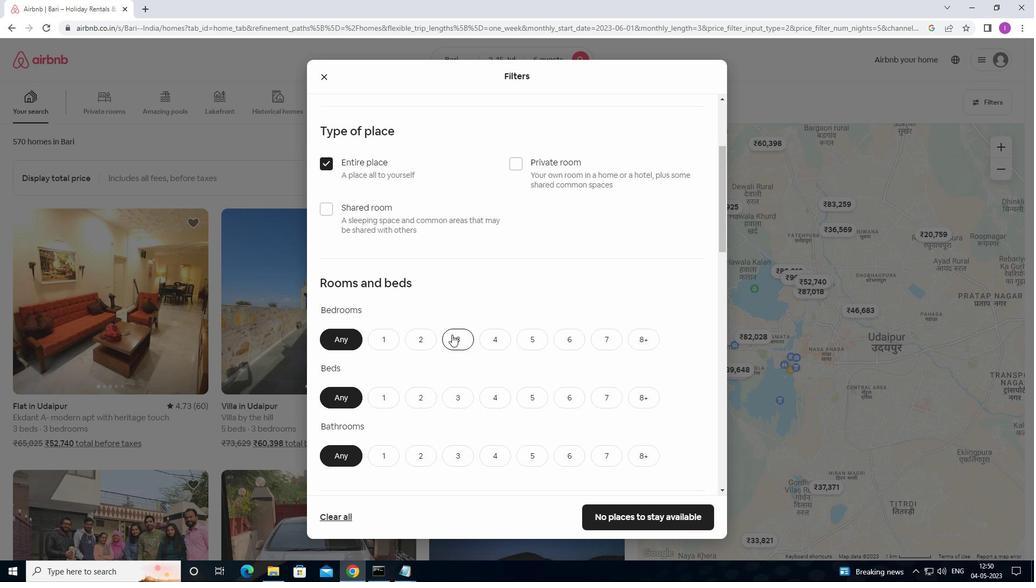 
Action: Mouse moved to (453, 395)
Screenshot: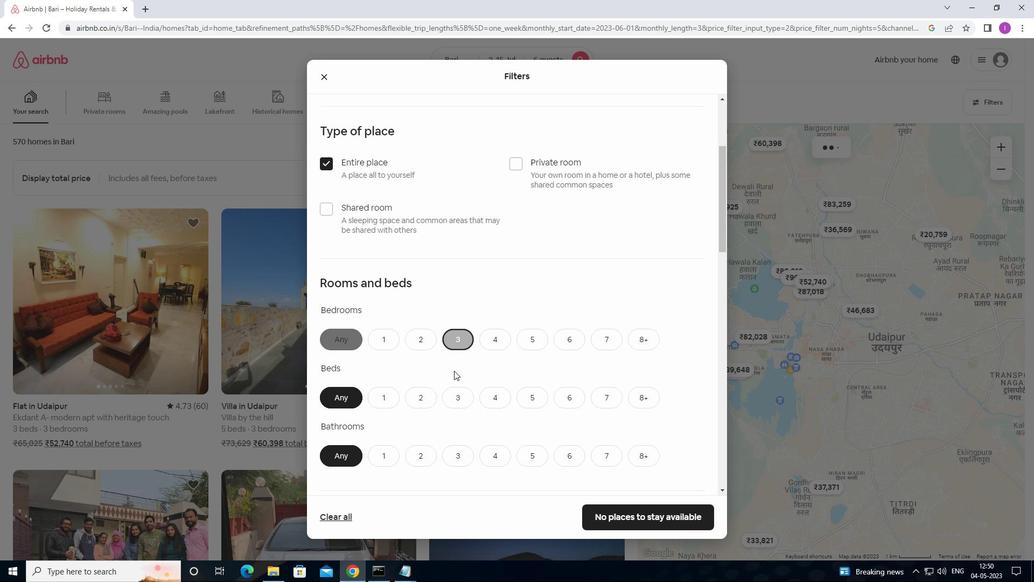 
Action: Mouse pressed left at (453, 395)
Screenshot: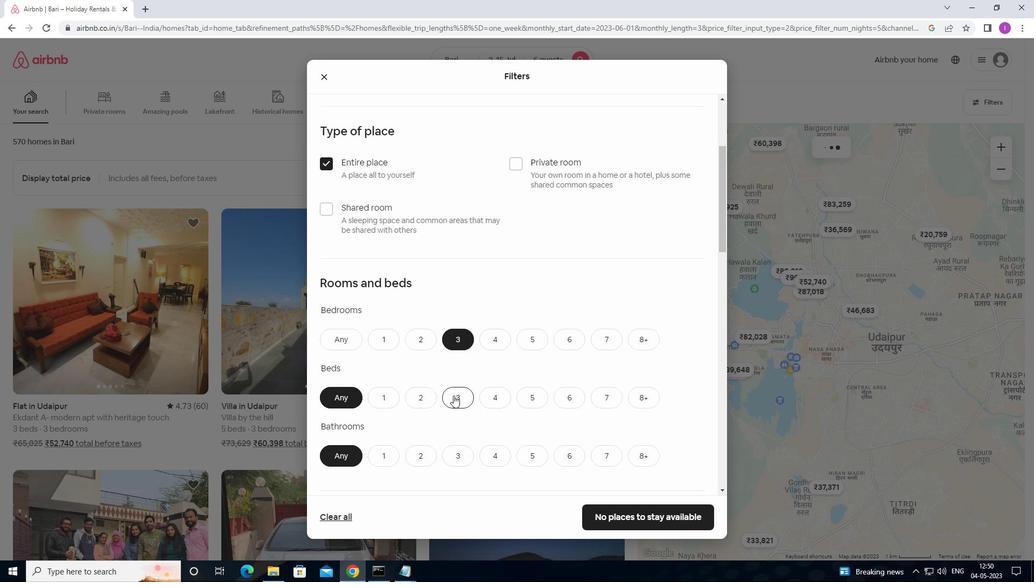 
Action: Mouse moved to (452, 450)
Screenshot: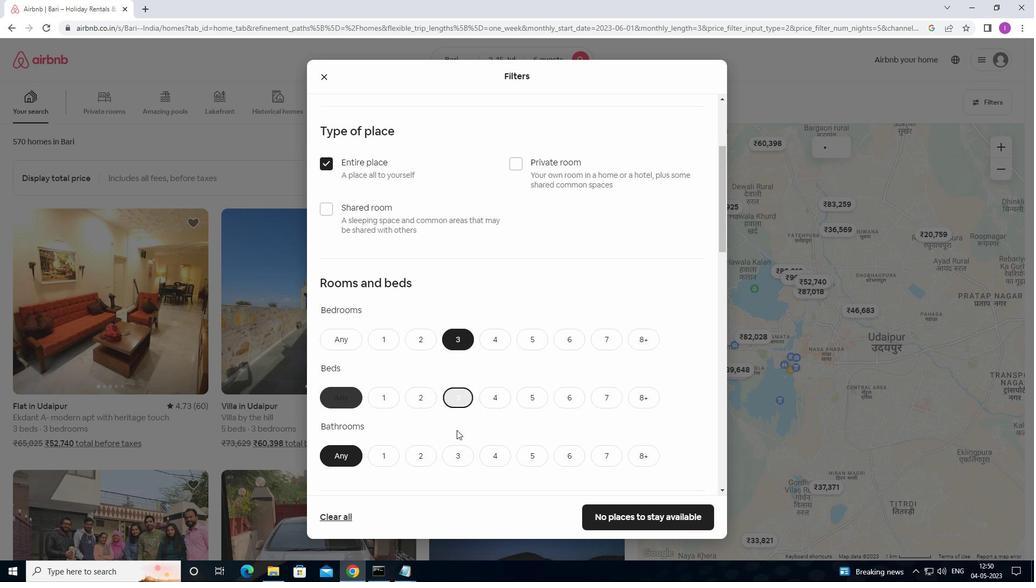 
Action: Mouse pressed left at (452, 450)
Screenshot: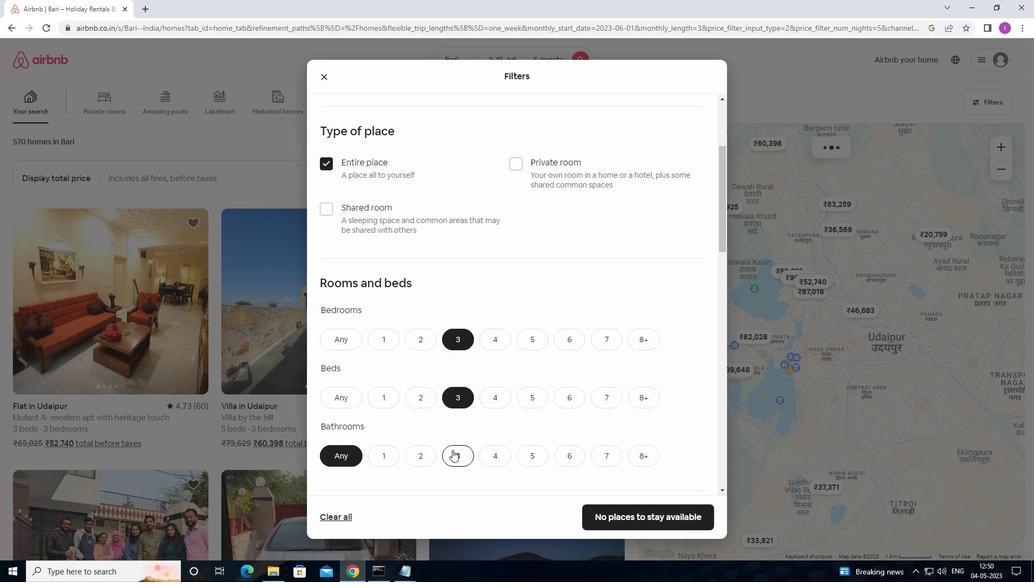 
Action: Mouse moved to (460, 415)
Screenshot: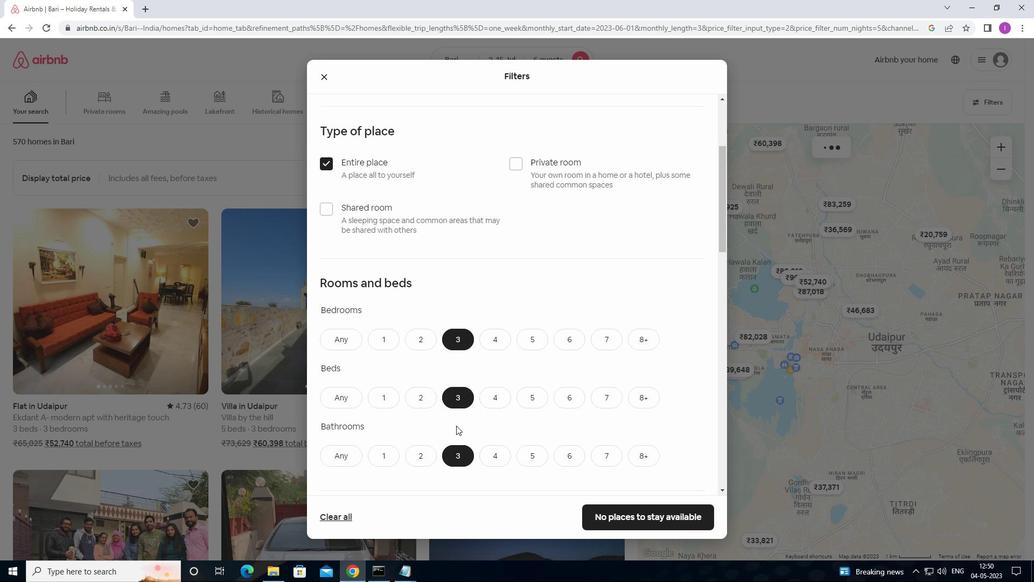 
Action: Mouse scrolled (460, 415) with delta (0, 0)
Screenshot: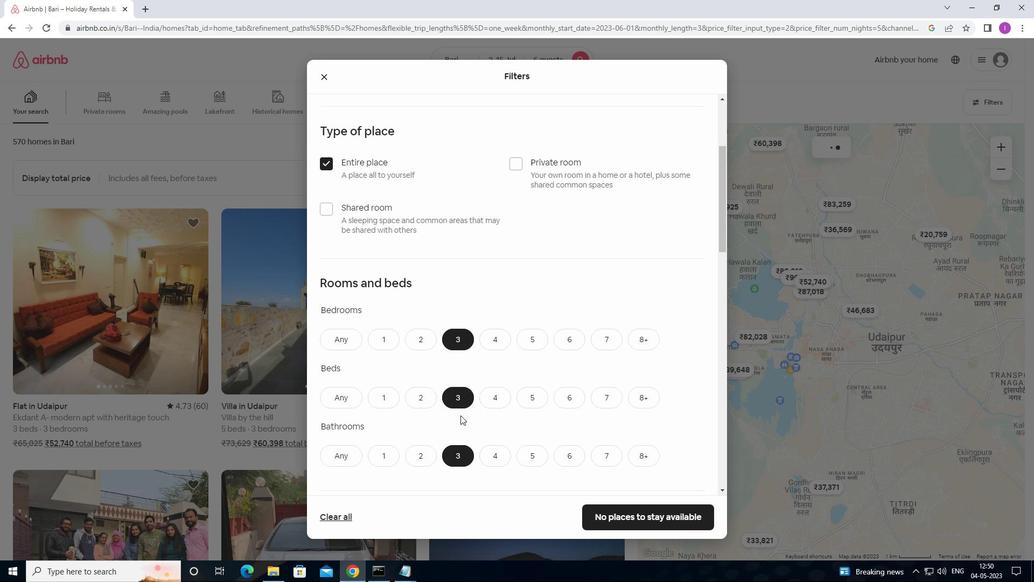 
Action: Mouse scrolled (460, 415) with delta (0, 0)
Screenshot: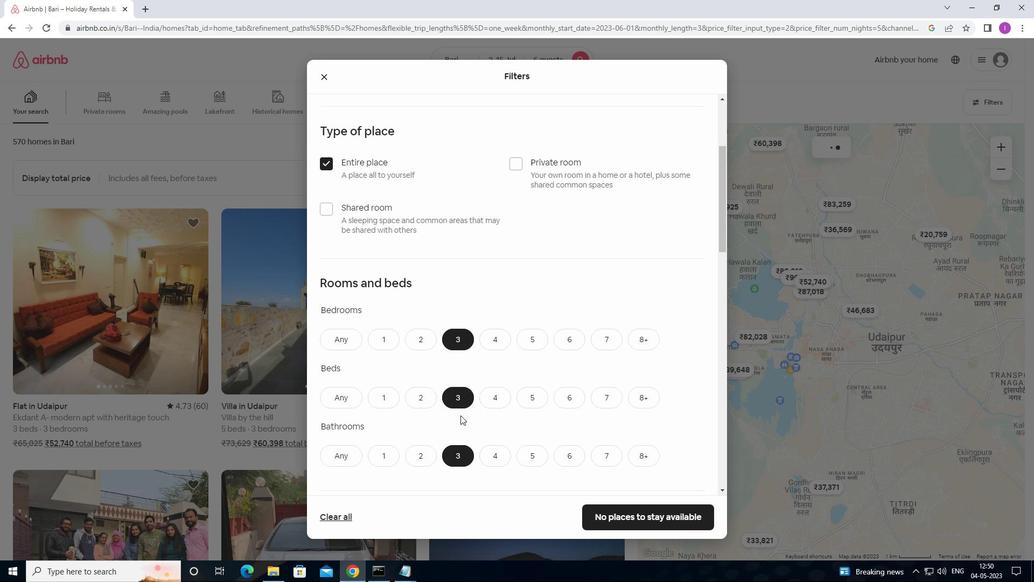 
Action: Mouse moved to (461, 411)
Screenshot: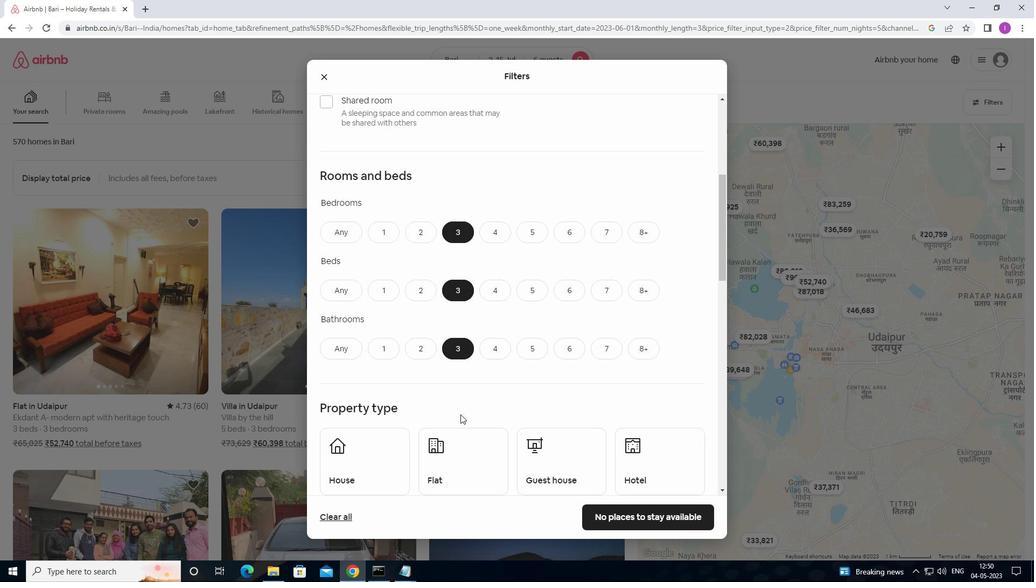 
Action: Mouse scrolled (461, 411) with delta (0, 0)
Screenshot: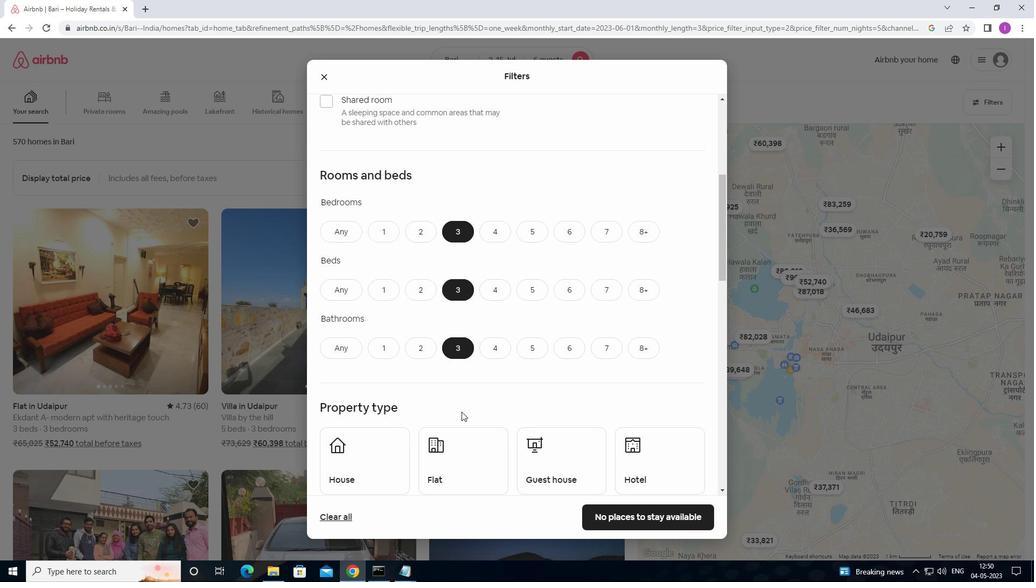 
Action: Mouse scrolled (461, 411) with delta (0, 0)
Screenshot: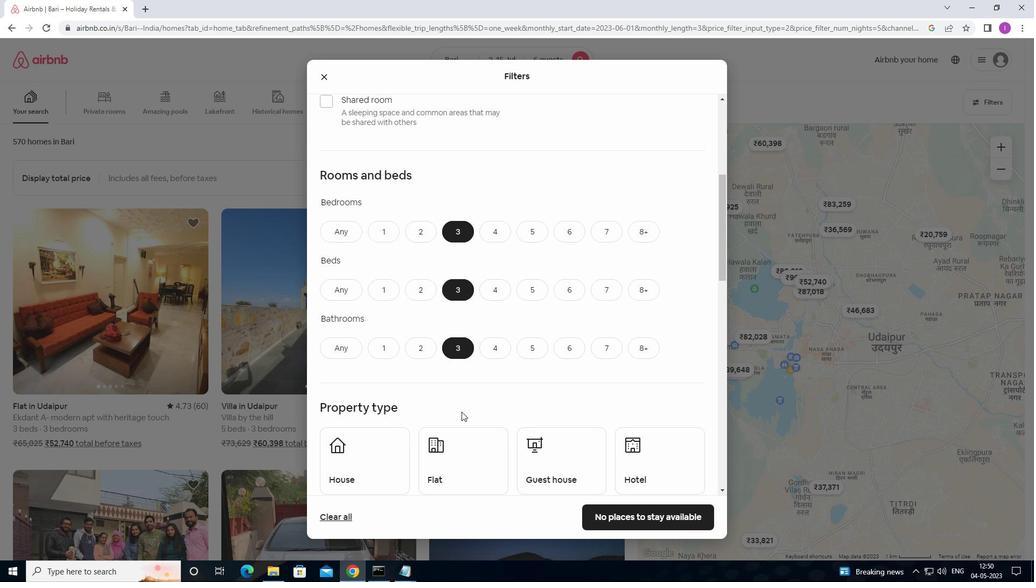 
Action: Mouse moved to (360, 365)
Screenshot: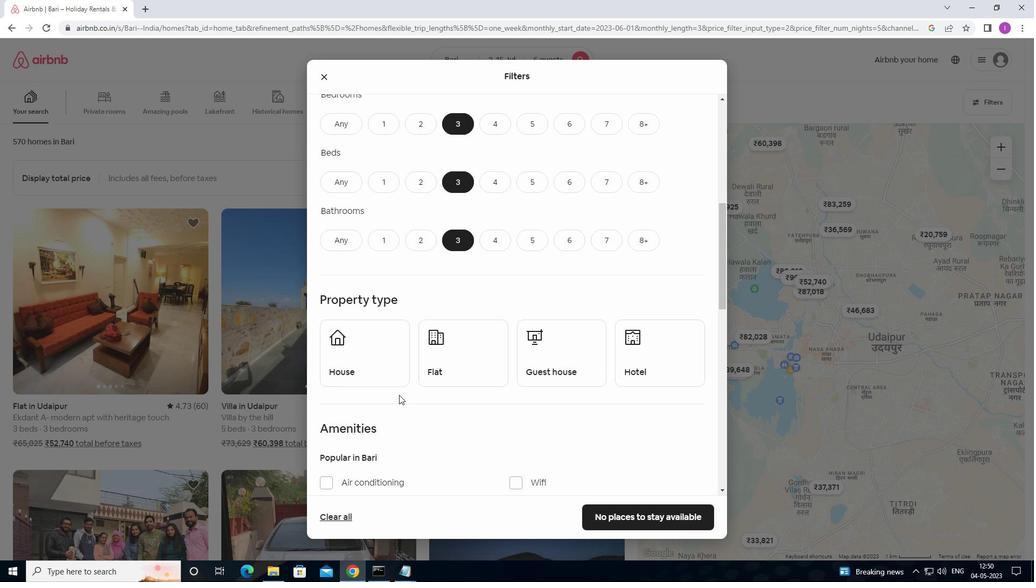 
Action: Mouse pressed left at (360, 365)
Screenshot: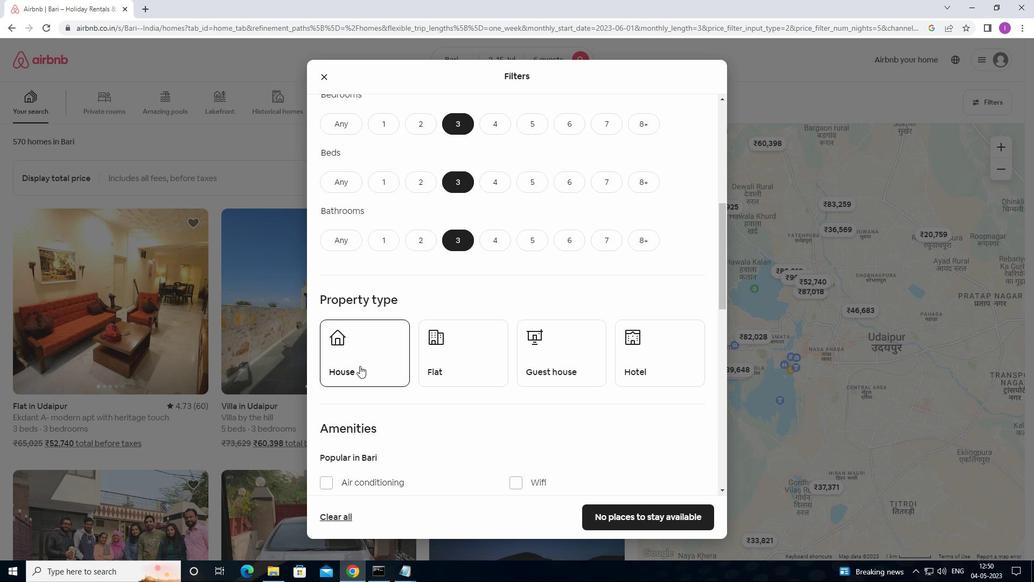 
Action: Mouse moved to (431, 371)
Screenshot: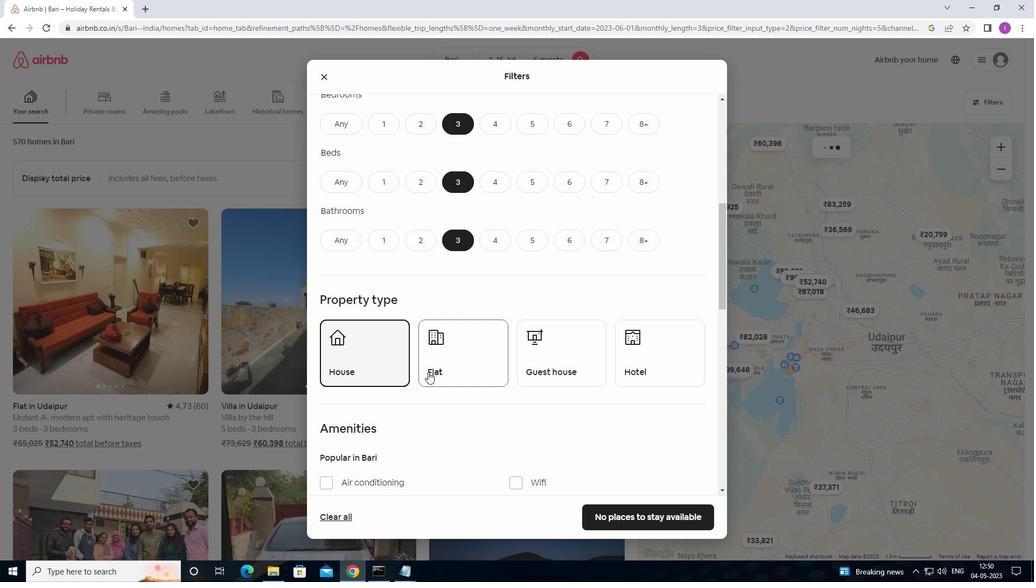 
Action: Mouse pressed left at (431, 371)
Screenshot: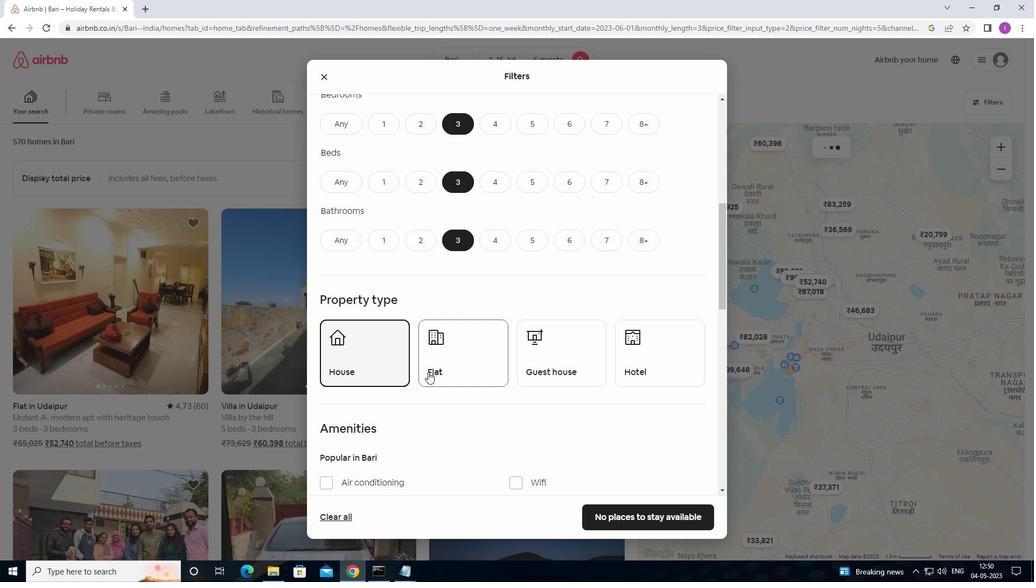 
Action: Mouse moved to (544, 359)
Screenshot: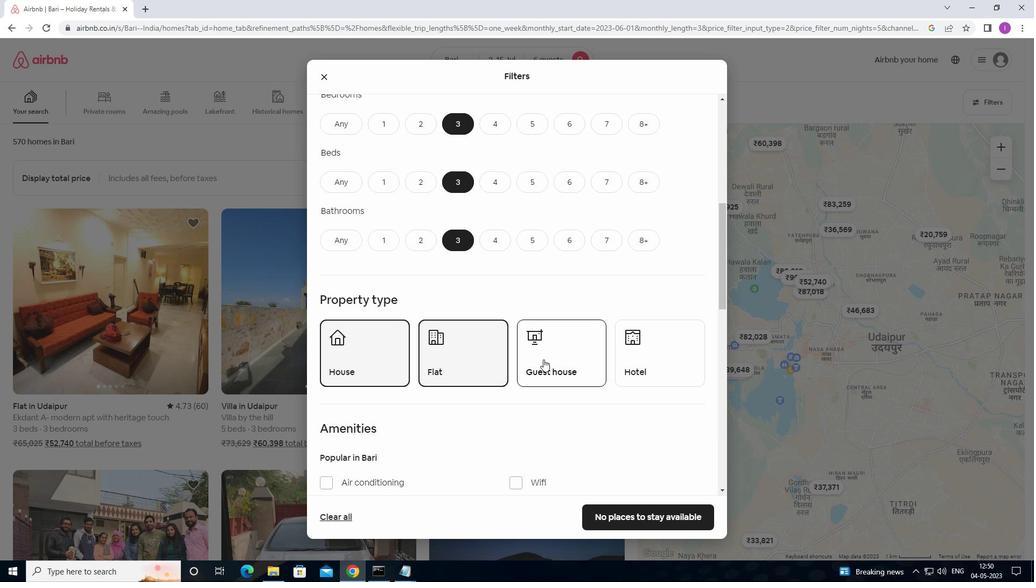 
Action: Mouse pressed left at (544, 359)
Screenshot: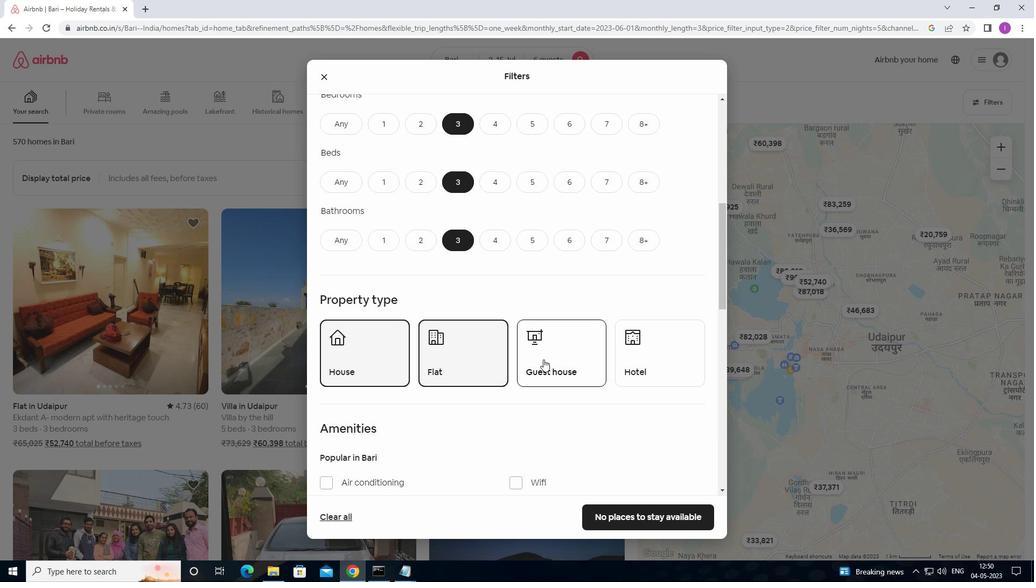 
Action: Mouse moved to (550, 372)
Screenshot: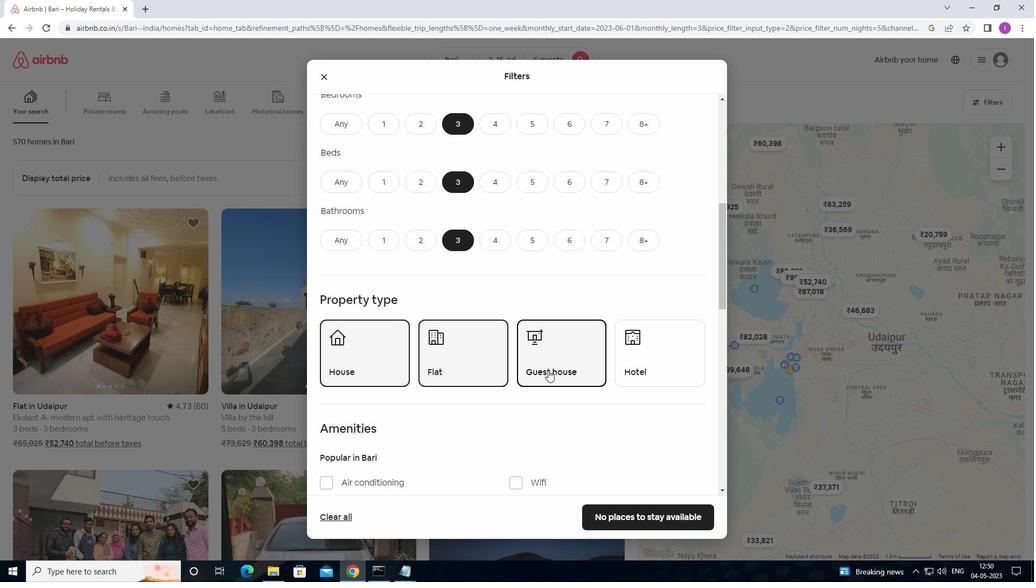 
Action: Mouse scrolled (550, 372) with delta (0, 0)
Screenshot: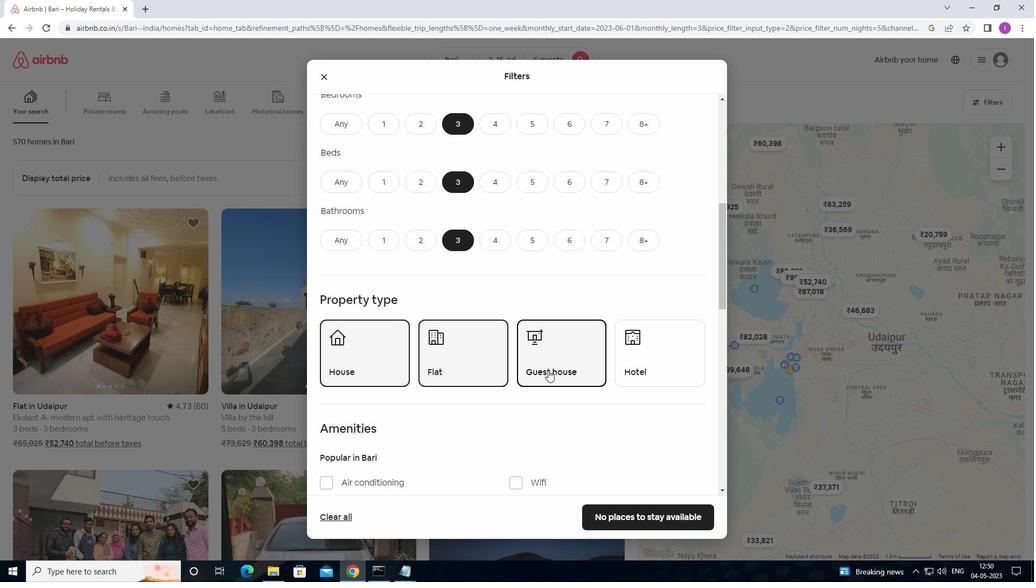 
Action: Mouse moved to (550, 375)
Screenshot: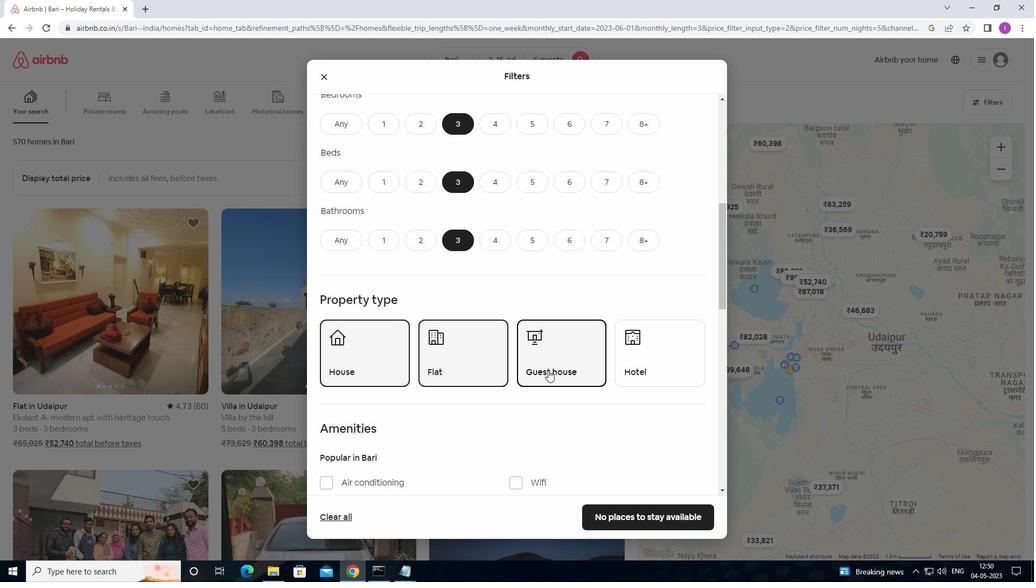 
Action: Mouse scrolled (550, 375) with delta (0, 0)
Screenshot: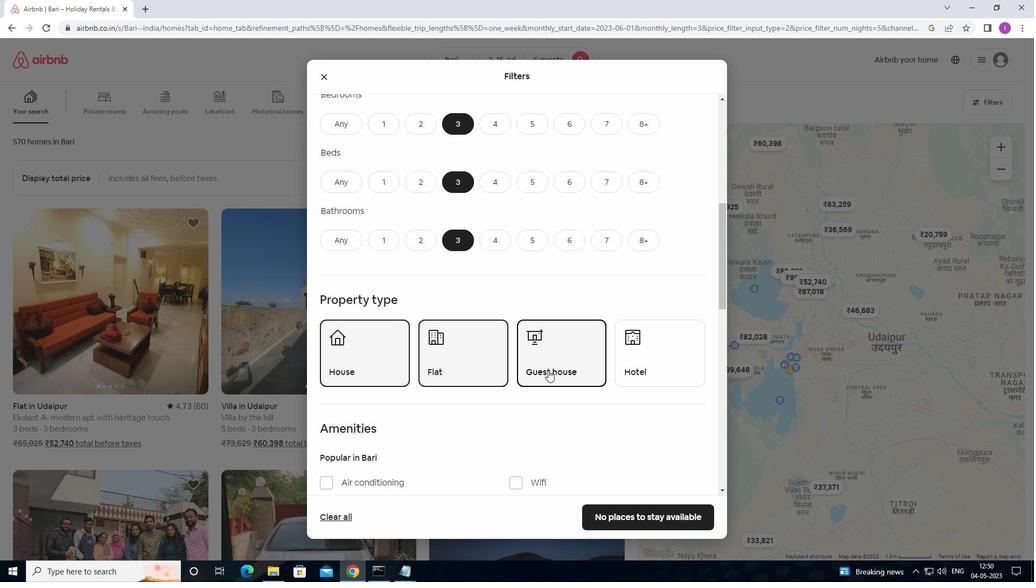 
Action: Mouse scrolled (550, 375) with delta (0, 0)
Screenshot: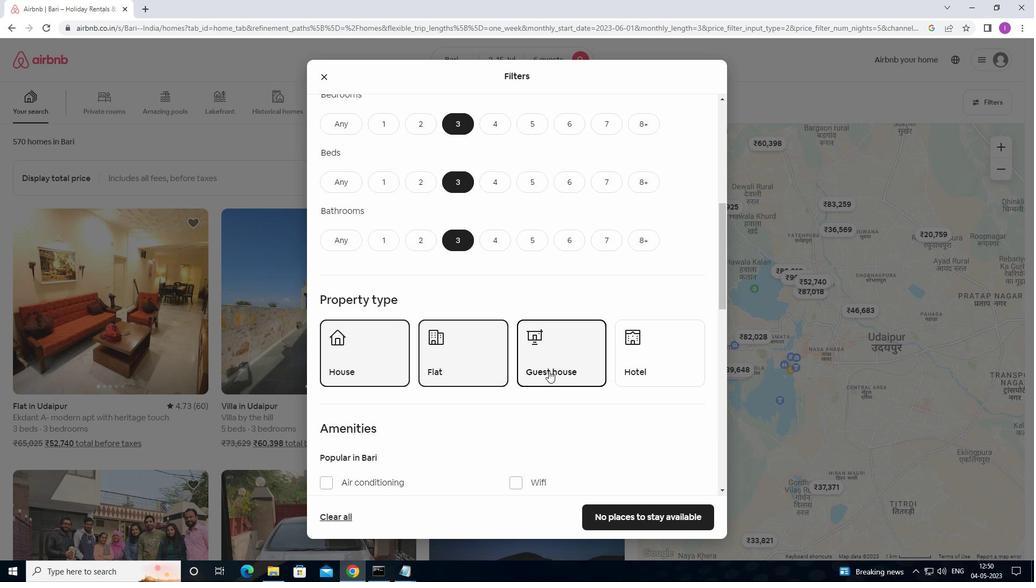 
Action: Mouse moved to (550, 375)
Screenshot: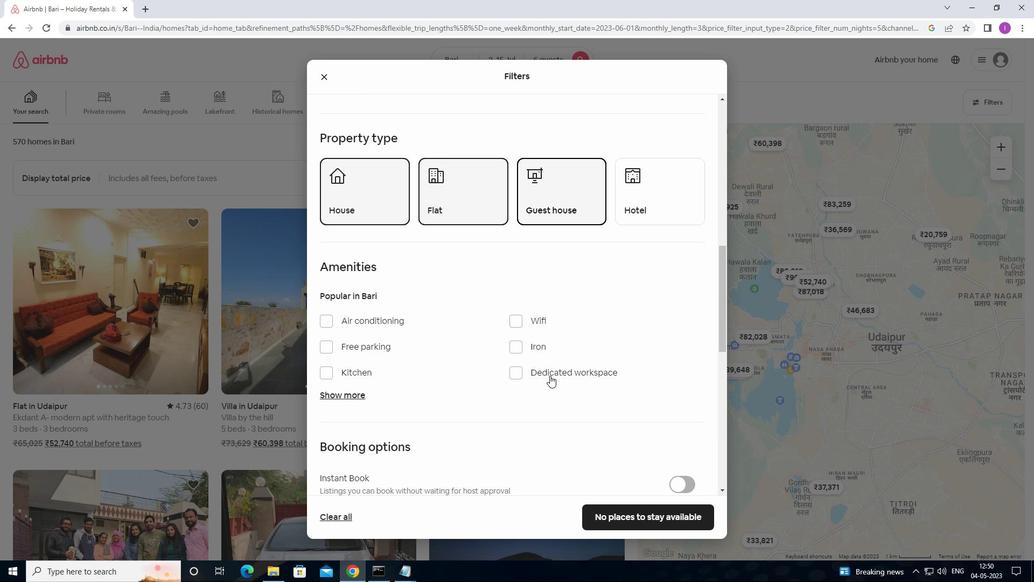 
Action: Mouse scrolled (550, 375) with delta (0, 0)
Screenshot: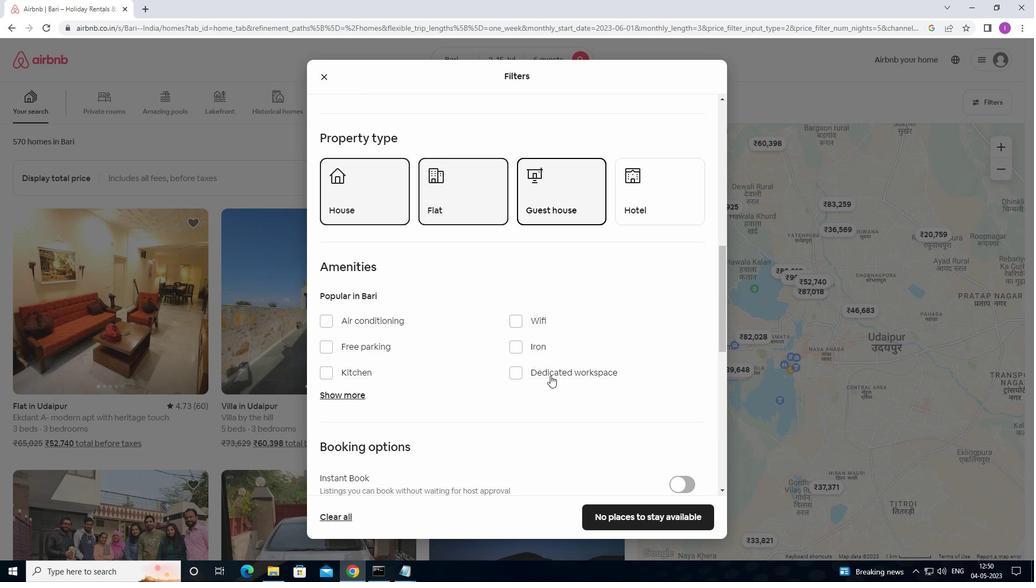 
Action: Mouse scrolled (550, 375) with delta (0, 0)
Screenshot: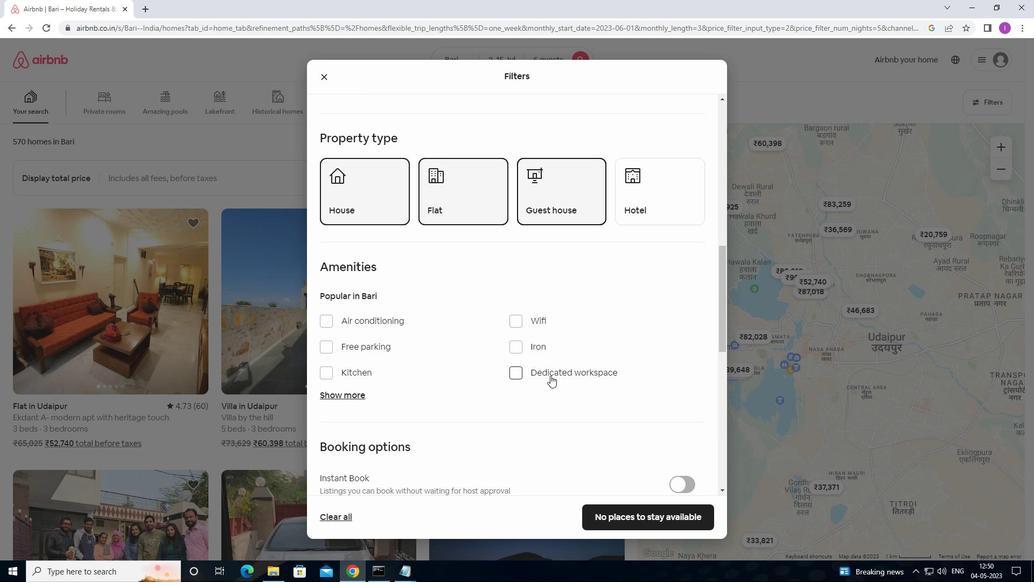 
Action: Mouse scrolled (550, 375) with delta (0, 0)
Screenshot: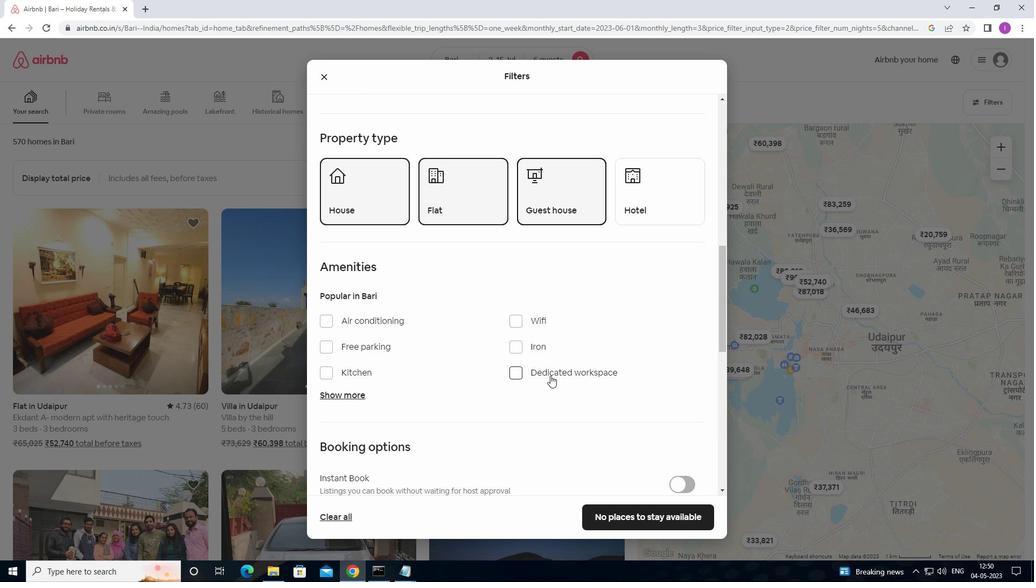 
Action: Mouse moved to (691, 357)
Screenshot: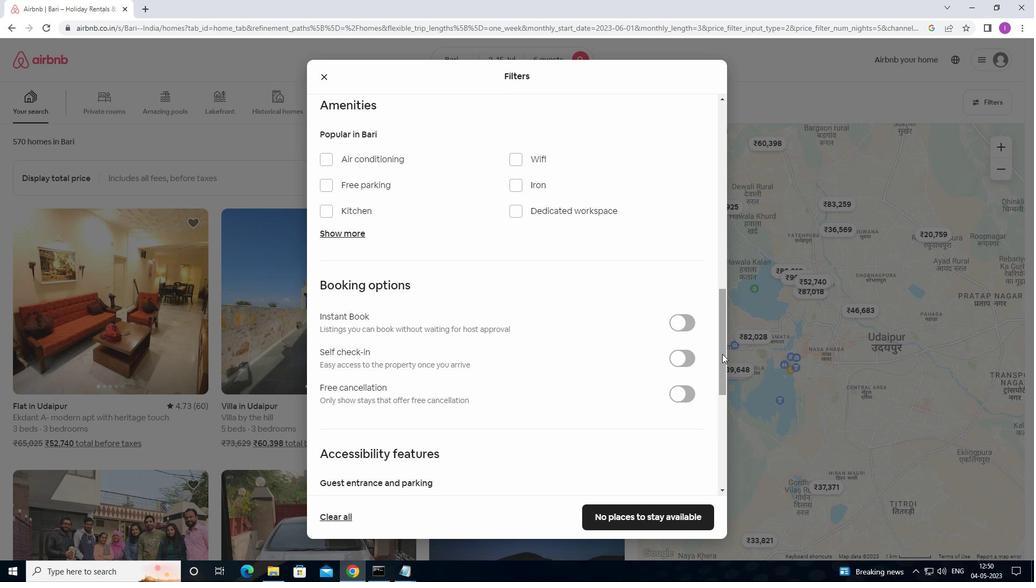 
Action: Mouse pressed left at (691, 357)
Screenshot: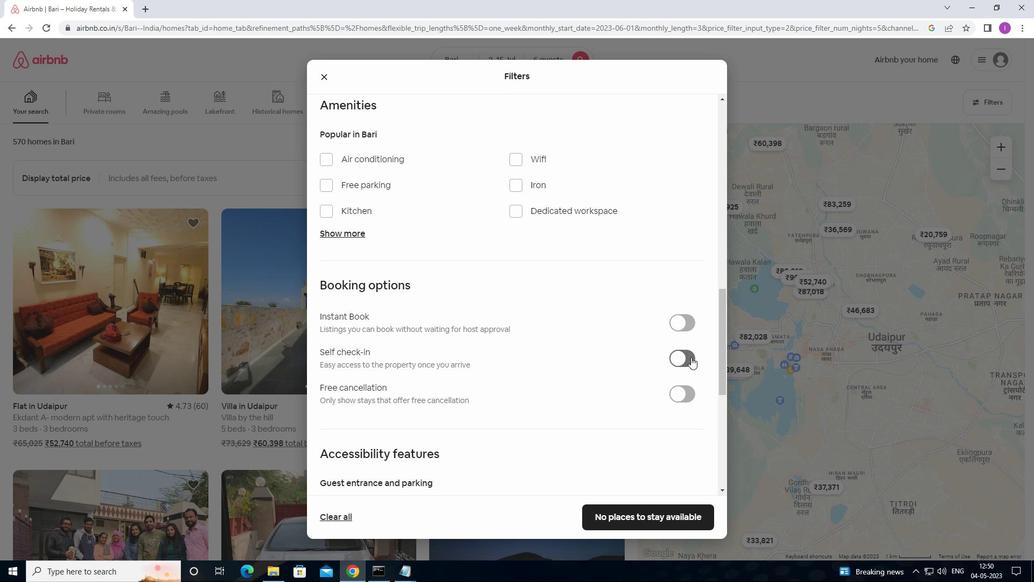 
Action: Mouse moved to (116, 475)
Screenshot: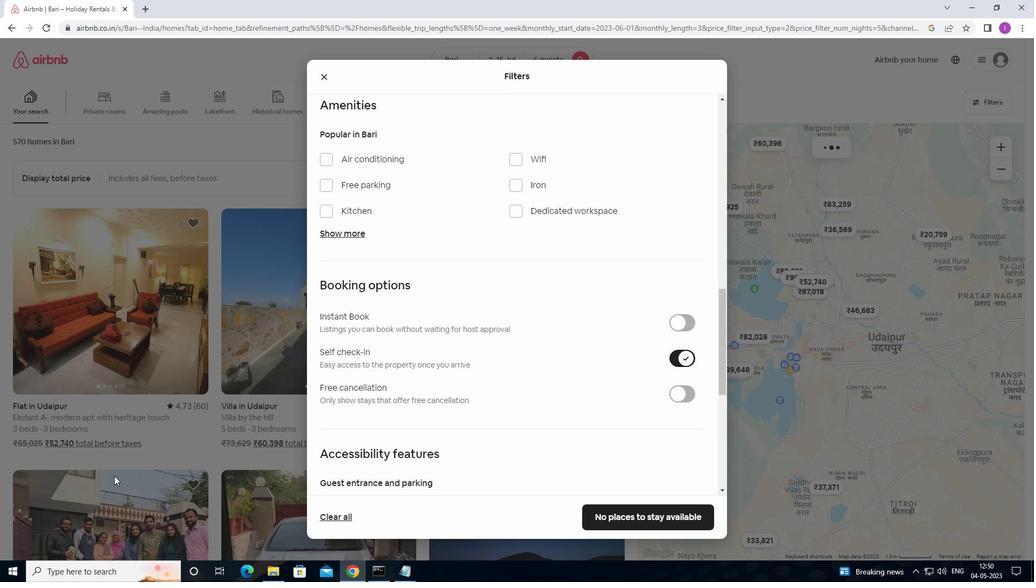 
Action: Mouse scrolled (116, 474) with delta (0, 0)
Screenshot: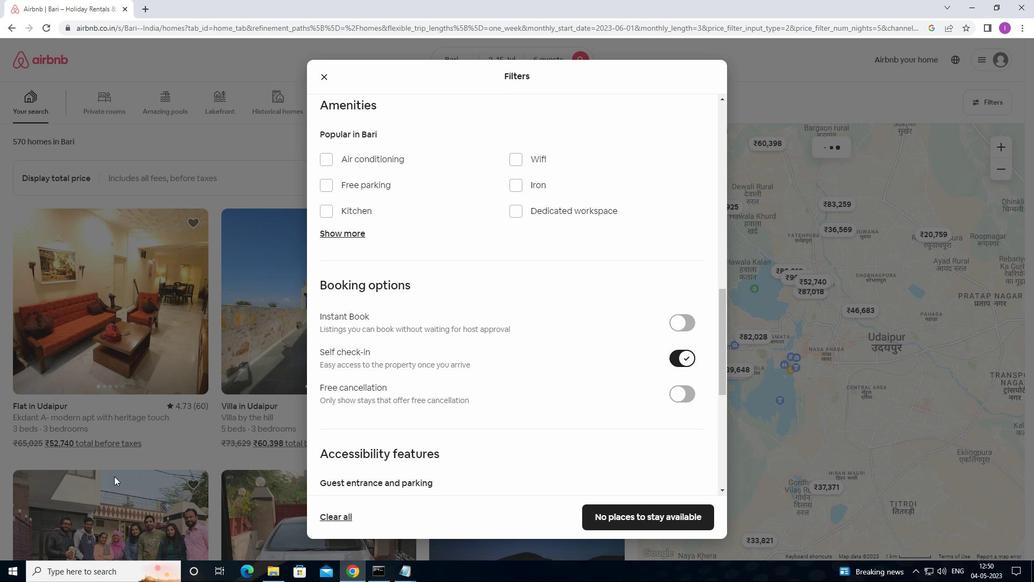 
Action: Mouse moved to (126, 472)
Screenshot: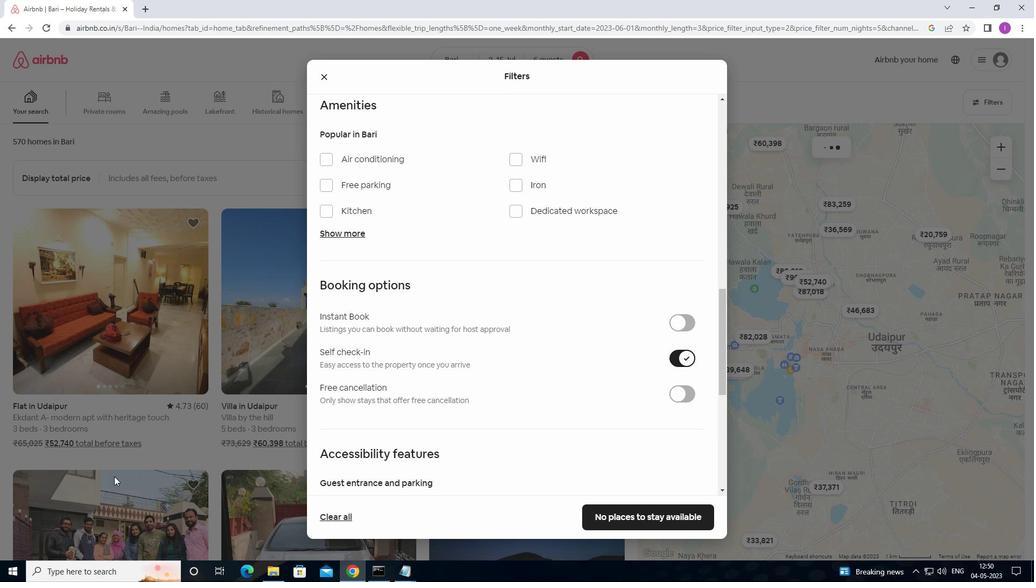 
Action: Mouse scrolled (126, 471) with delta (0, 0)
Screenshot: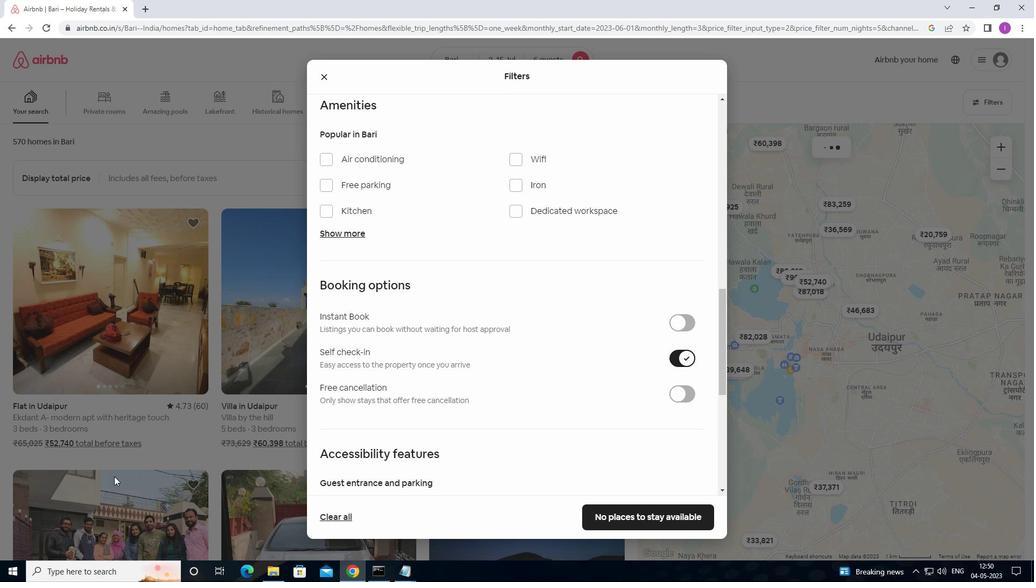 
Action: Mouse moved to (140, 466)
Screenshot: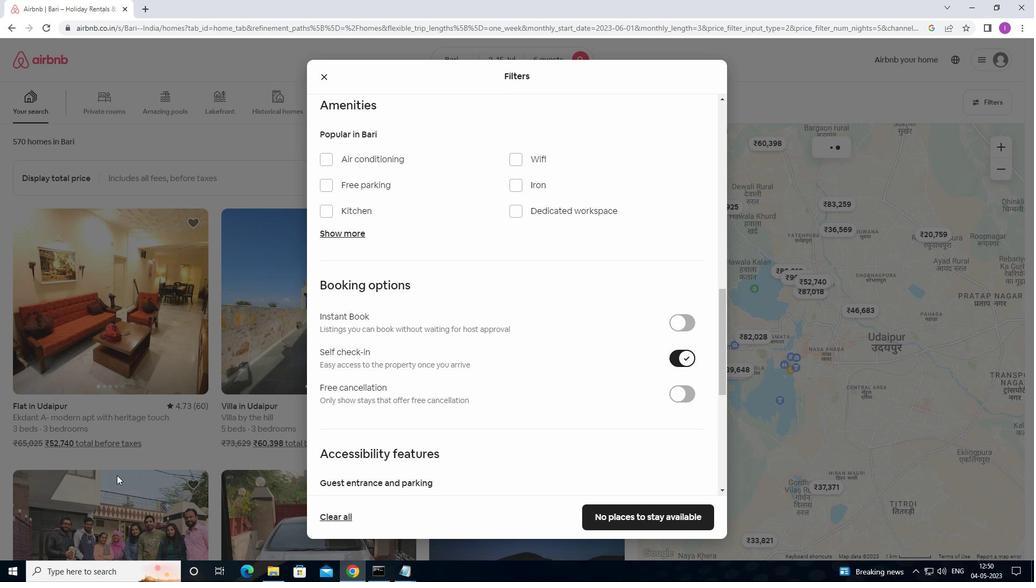 
Action: Mouse scrolled (140, 466) with delta (0, 0)
Screenshot: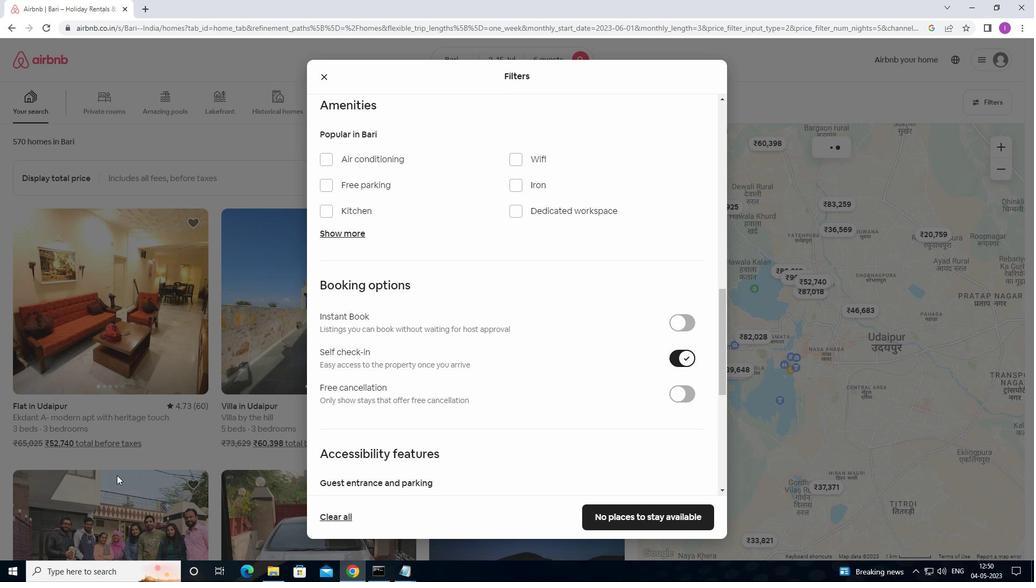 
Action: Mouse moved to (441, 387)
Screenshot: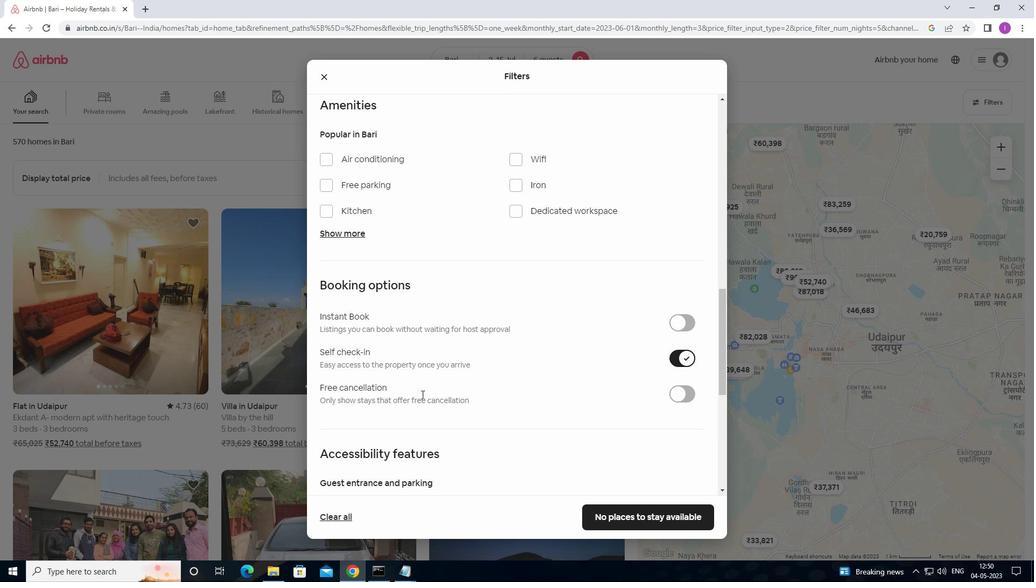 
Action: Mouse scrolled (441, 387) with delta (0, 0)
Screenshot: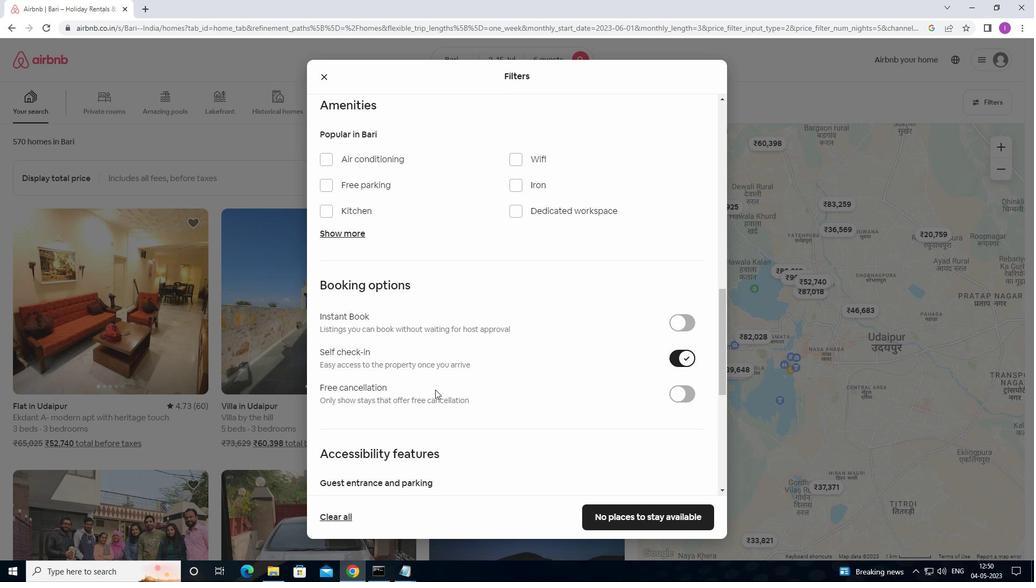 
Action: Mouse scrolled (441, 387) with delta (0, 0)
Screenshot: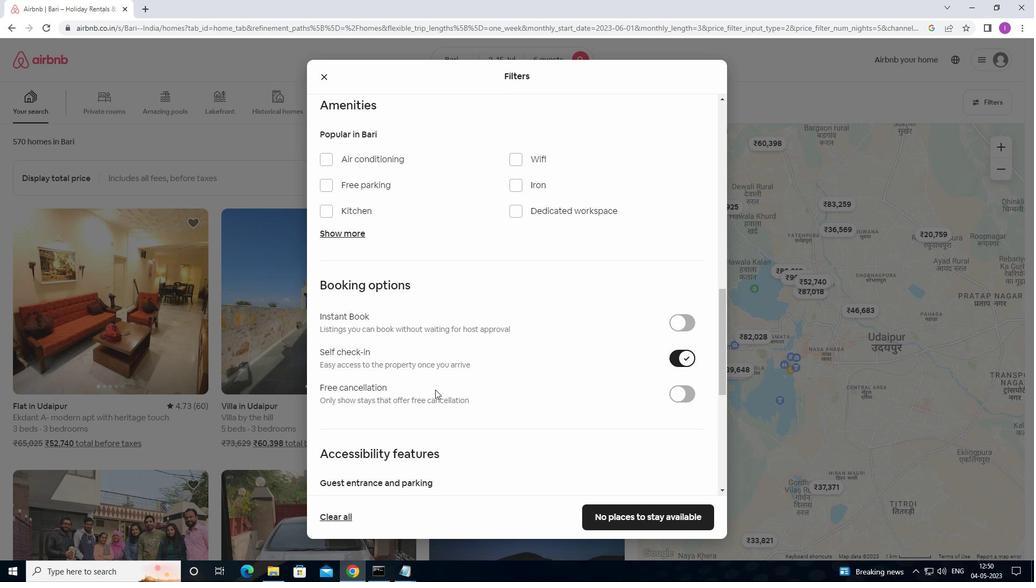 
Action: Mouse scrolled (441, 387) with delta (0, 0)
Screenshot: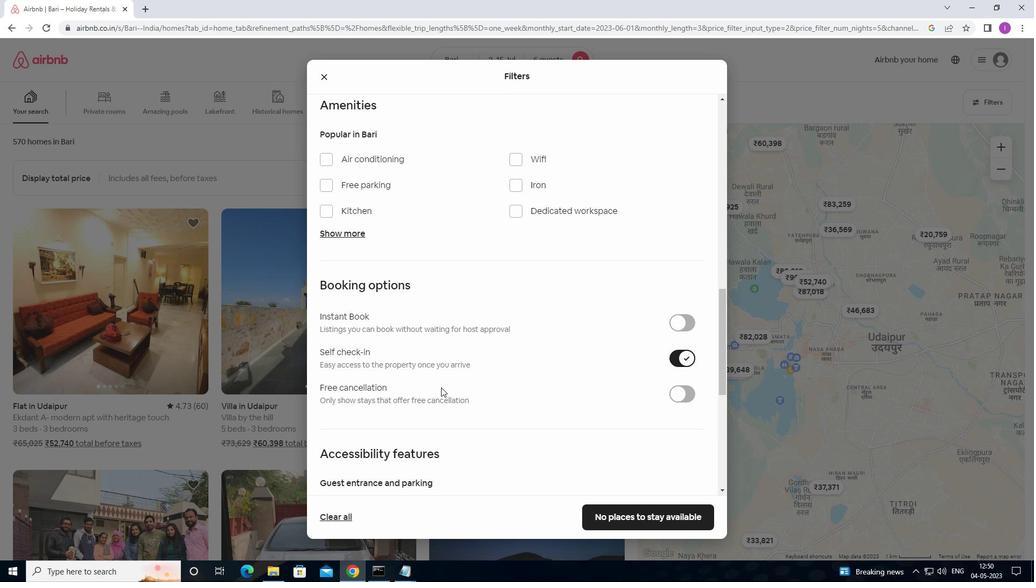 
Action: Mouse moved to (441, 387)
Screenshot: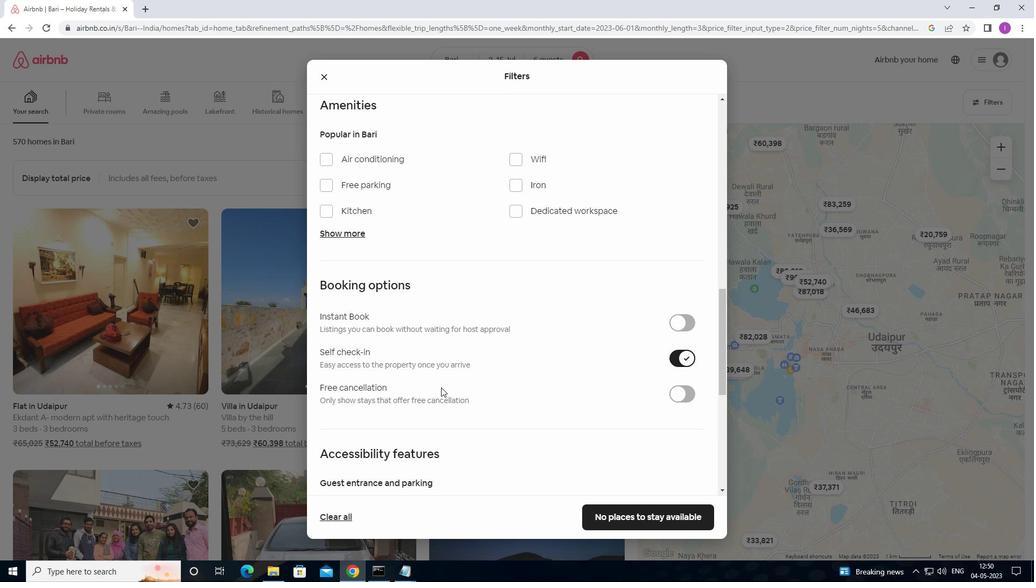 
Action: Mouse scrolled (441, 387) with delta (0, 0)
Screenshot: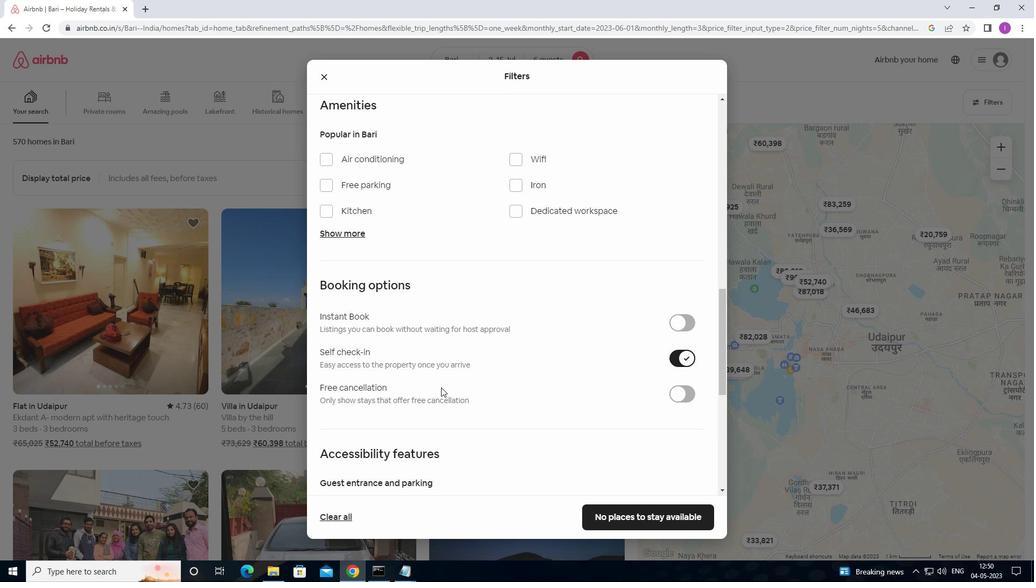 
Action: Mouse moved to (435, 389)
Screenshot: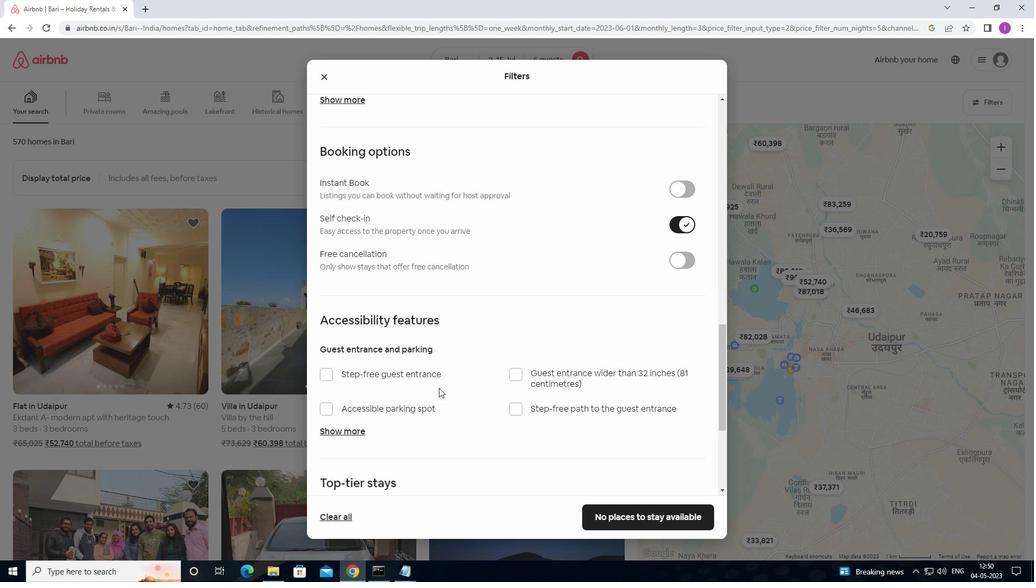 
Action: Mouse scrolled (435, 388) with delta (0, 0)
Screenshot: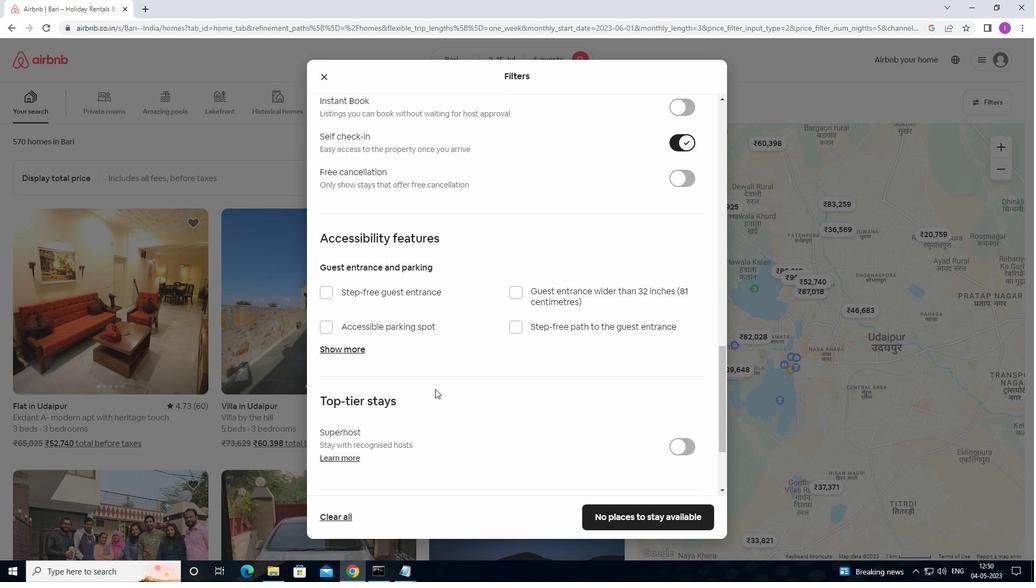 
Action: Mouse scrolled (435, 388) with delta (0, 0)
Screenshot: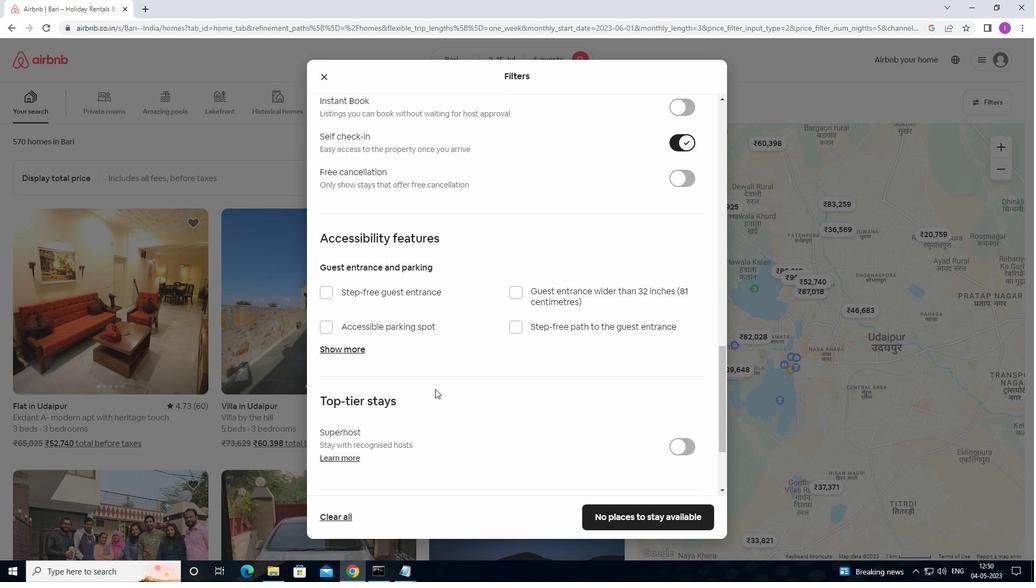 
Action: Mouse scrolled (435, 388) with delta (0, 0)
Screenshot: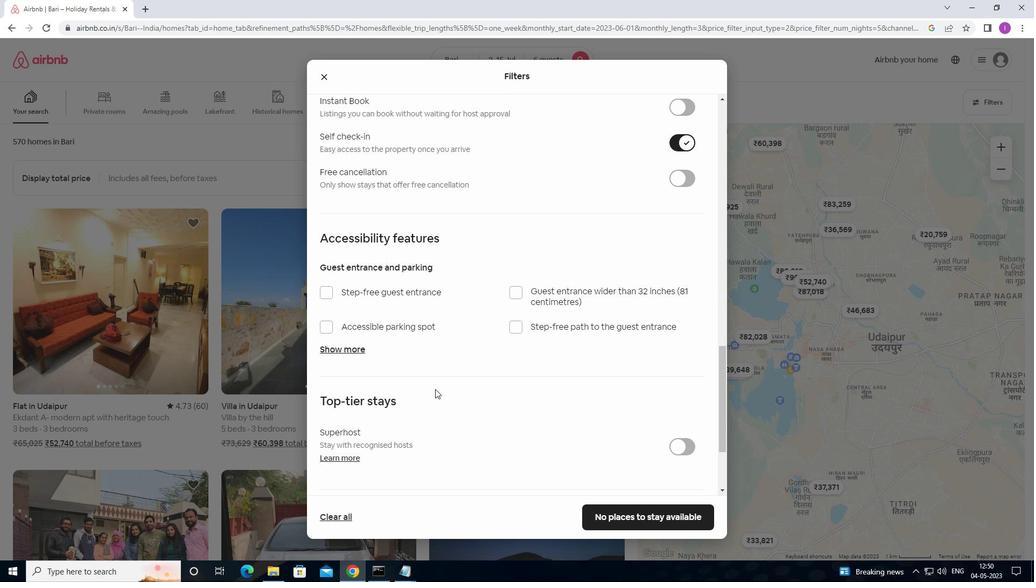 
Action: Mouse scrolled (435, 388) with delta (0, 0)
Screenshot: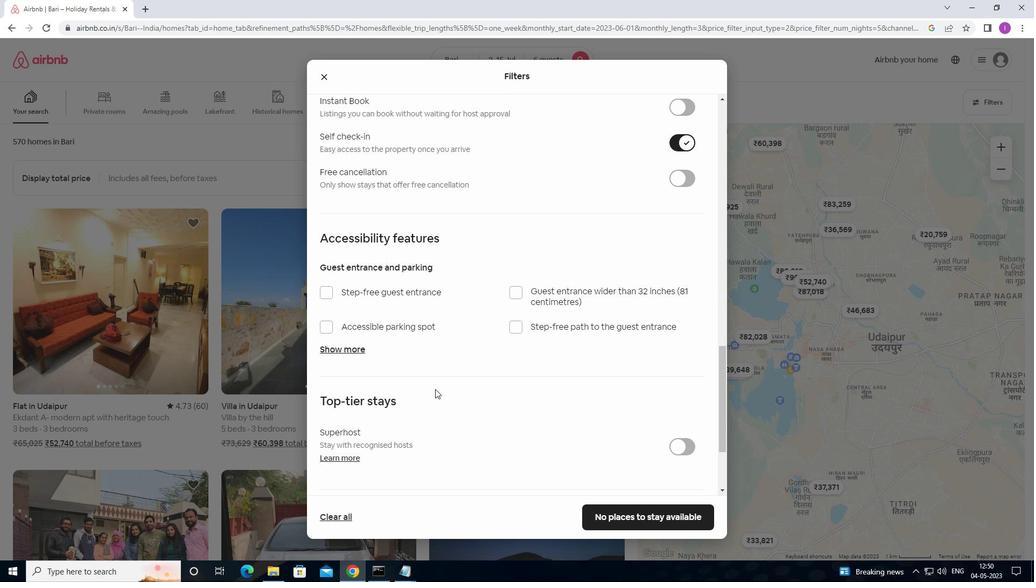 
Action: Mouse moved to (435, 389)
Screenshot: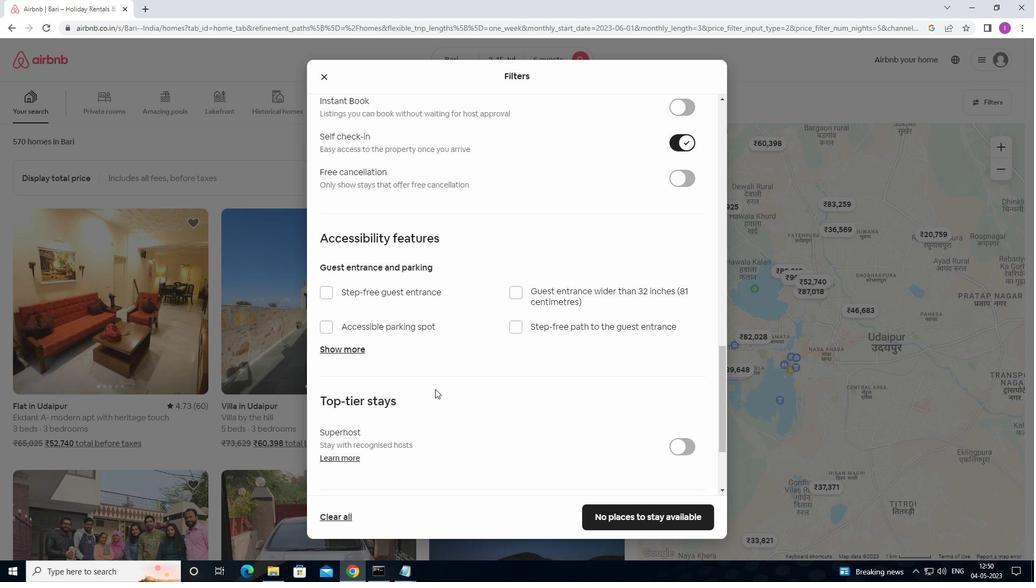 
Action: Mouse scrolled (435, 388) with delta (0, 0)
Screenshot: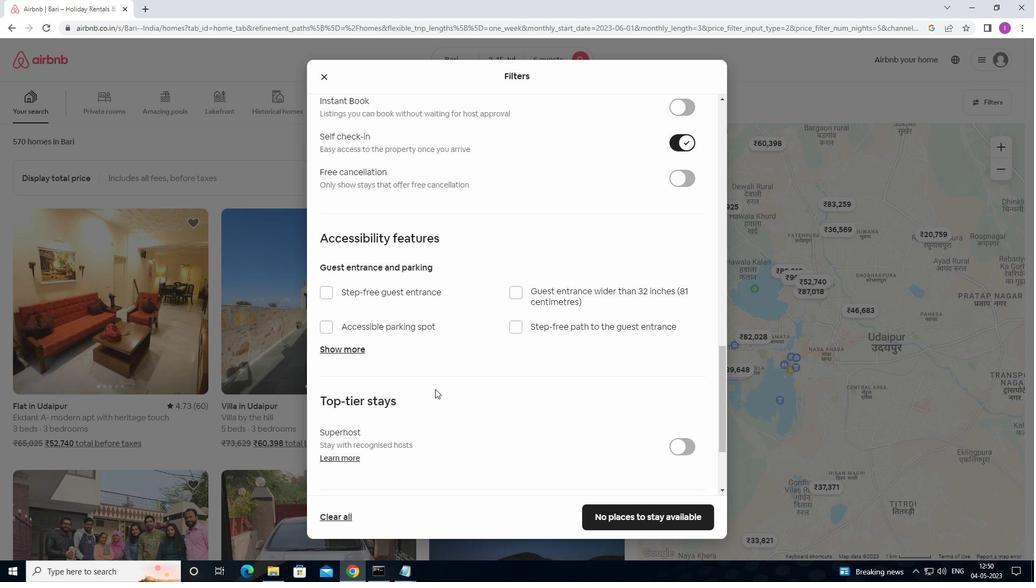 
Action: Mouse moved to (459, 378)
Screenshot: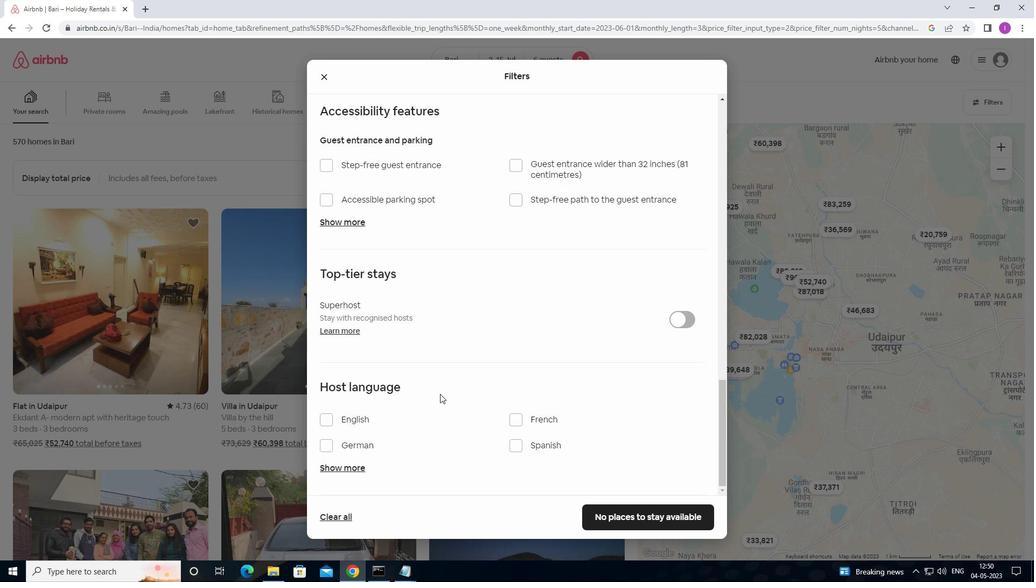 
Action: Mouse scrolled (459, 378) with delta (0, 0)
Screenshot: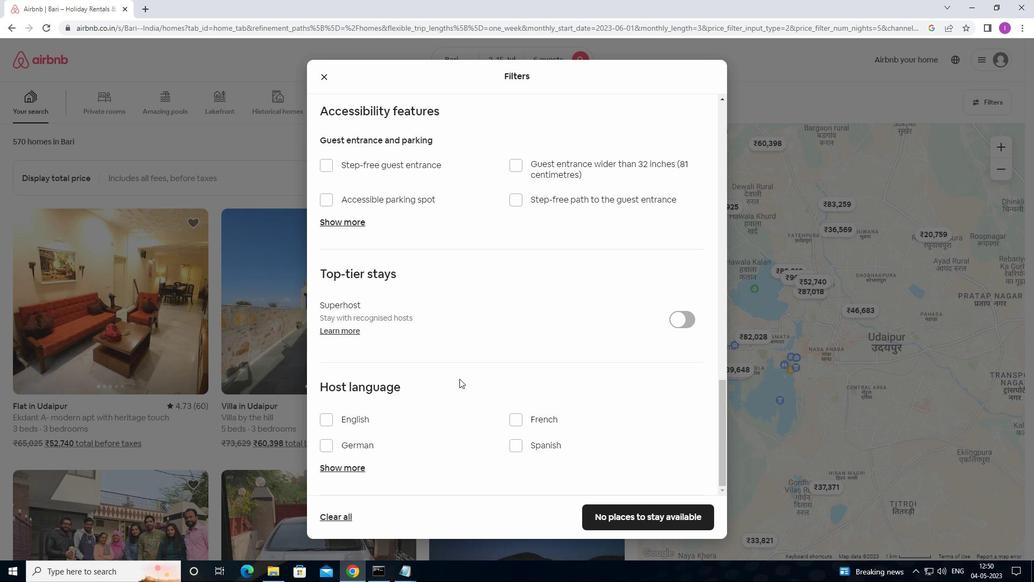 
Action: Mouse moved to (456, 385)
Screenshot: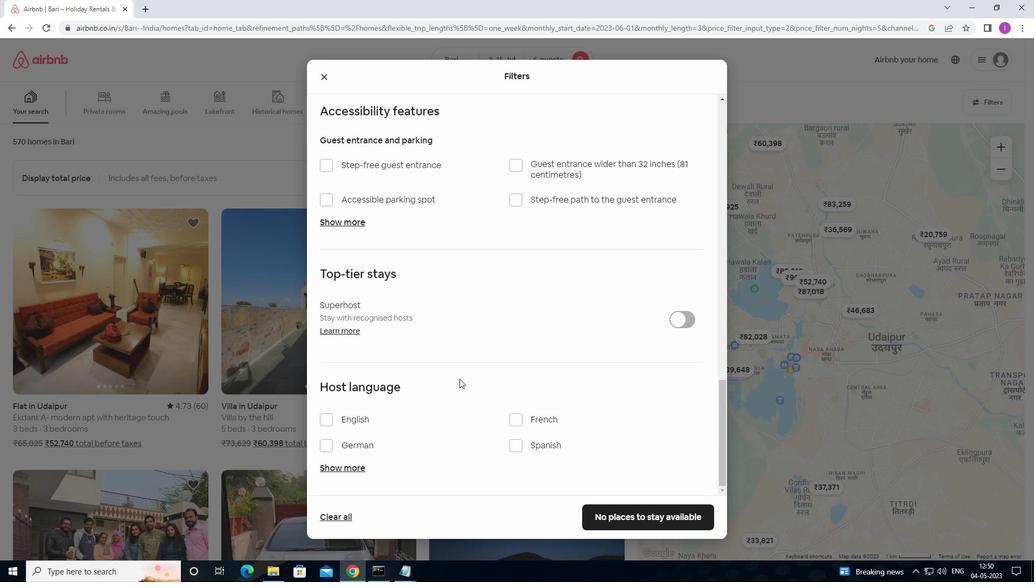 
Action: Mouse scrolled (456, 385) with delta (0, 0)
Screenshot: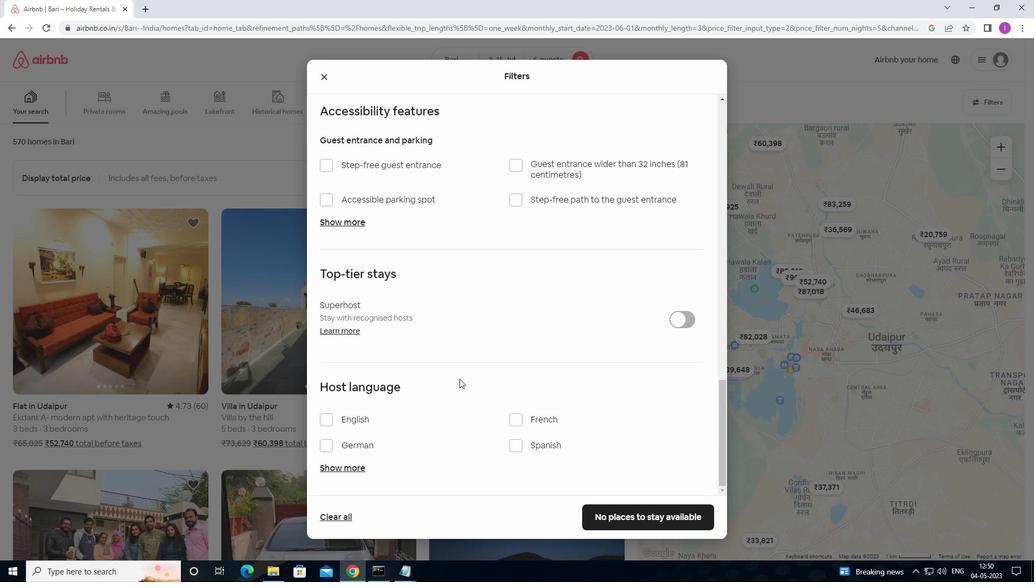 
Action: Mouse moved to (447, 395)
Screenshot: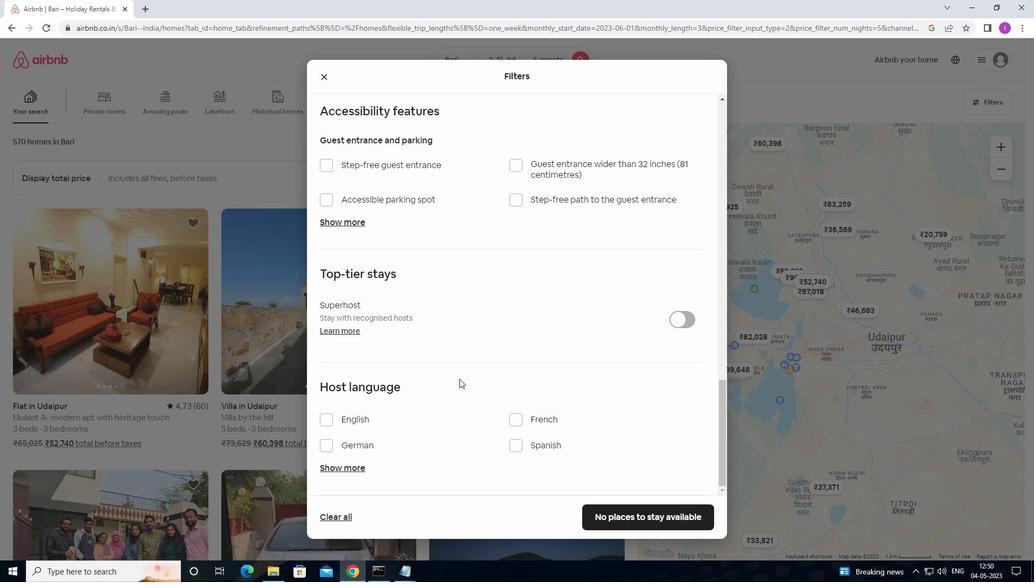 
Action: Mouse scrolled (447, 394) with delta (0, 0)
Screenshot: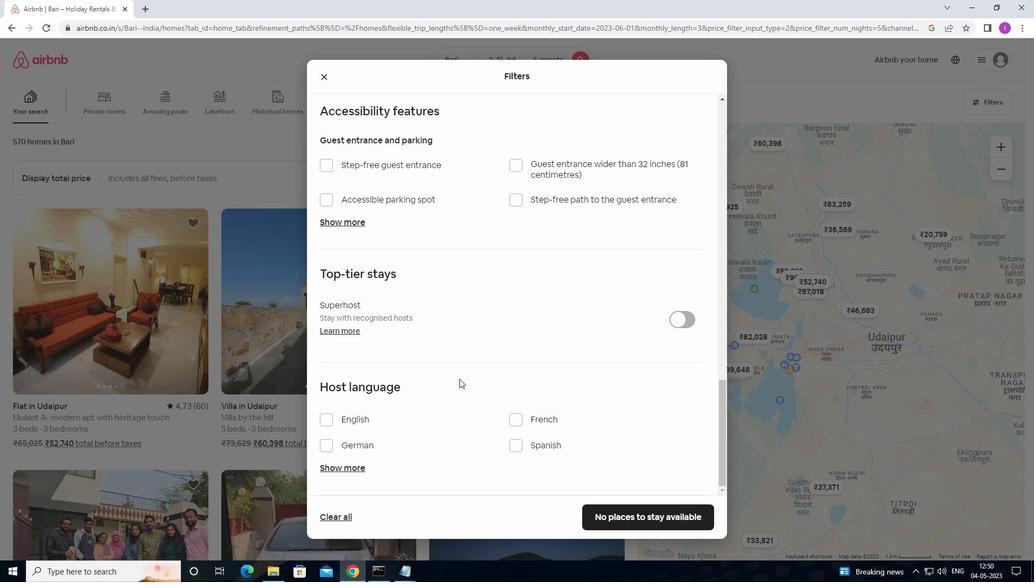 
Action: Mouse moved to (327, 422)
Screenshot: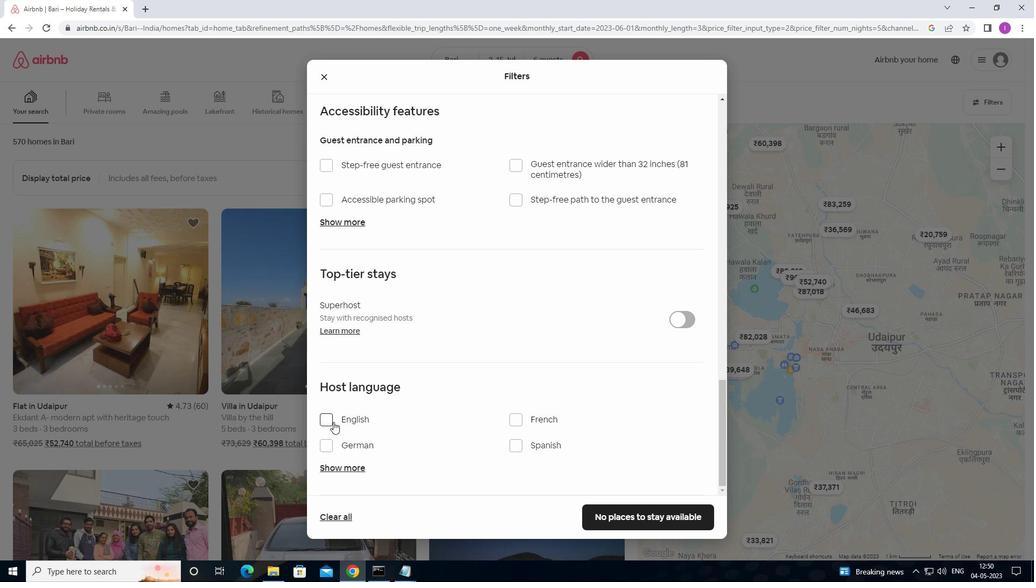 
Action: Mouse pressed left at (327, 422)
Screenshot: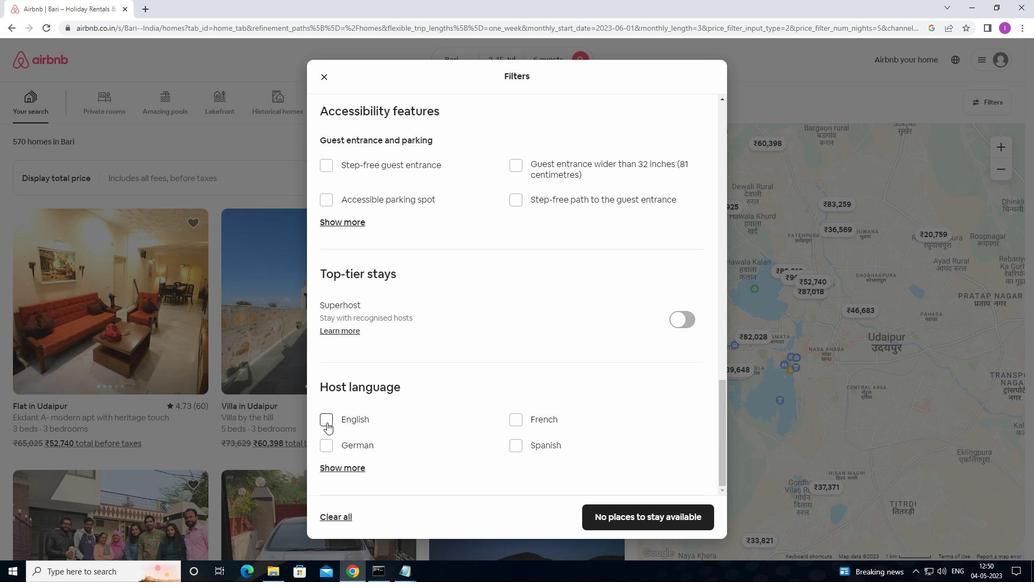 
Action: Mouse moved to (608, 521)
Screenshot: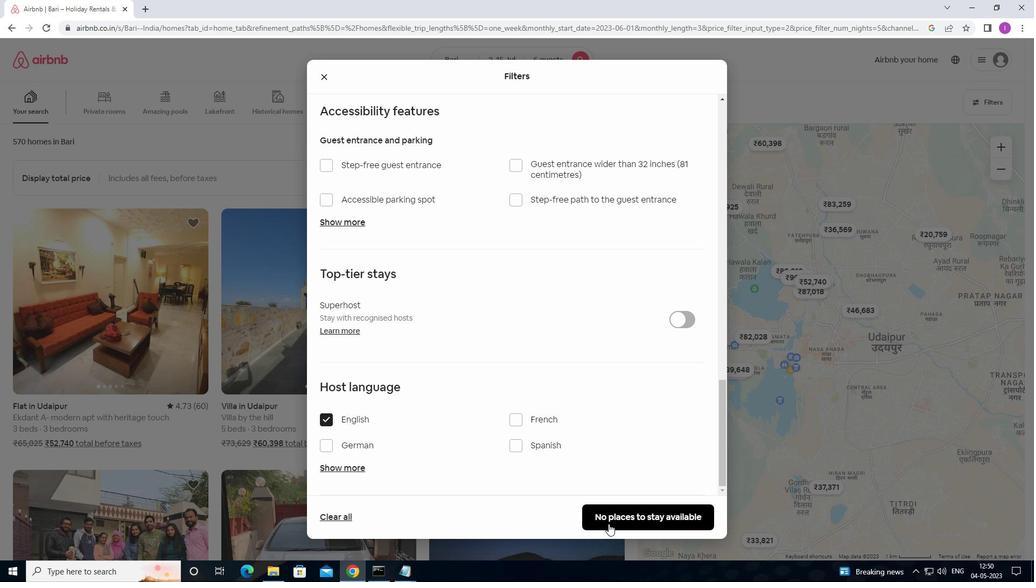 
Action: Mouse pressed left at (608, 521)
Screenshot: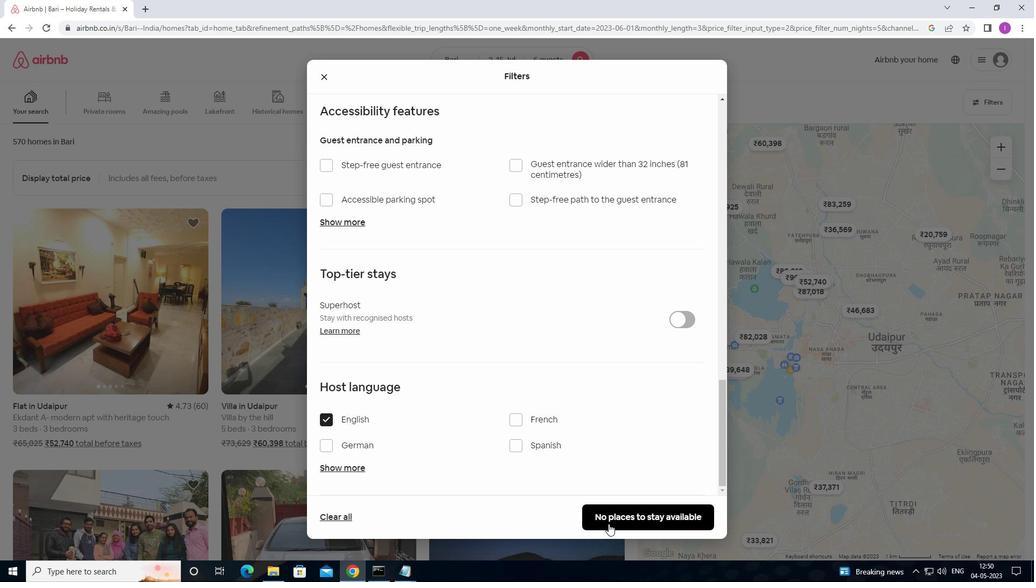 
Action: Mouse moved to (609, 520)
Screenshot: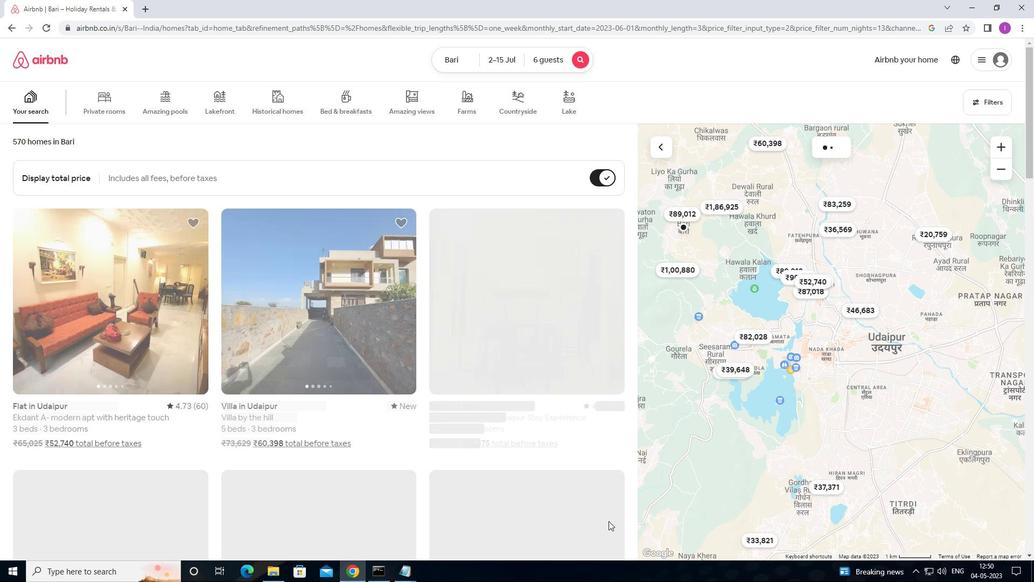 
